 Task: Find connections with filter location Carindale with filter topic #stayhomewith filter profile language English with filter current company Trina Solar with filter school Anand Institute Of Higher Technology with filter industry Funds and Trusts with filter service category Bartending with filter keywords title Store Manager
Action: Mouse moved to (491, 61)
Screenshot: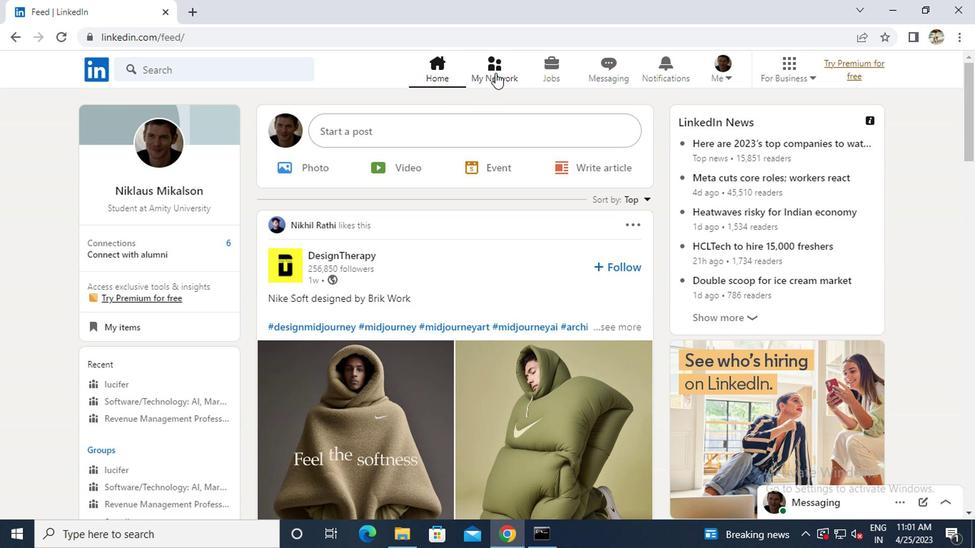 
Action: Mouse pressed left at (491, 61)
Screenshot: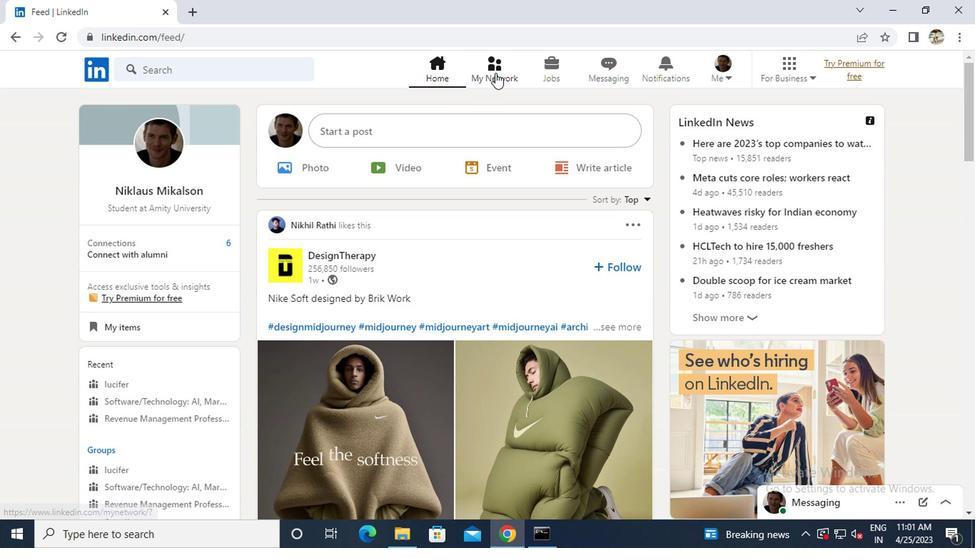 
Action: Mouse moved to (134, 143)
Screenshot: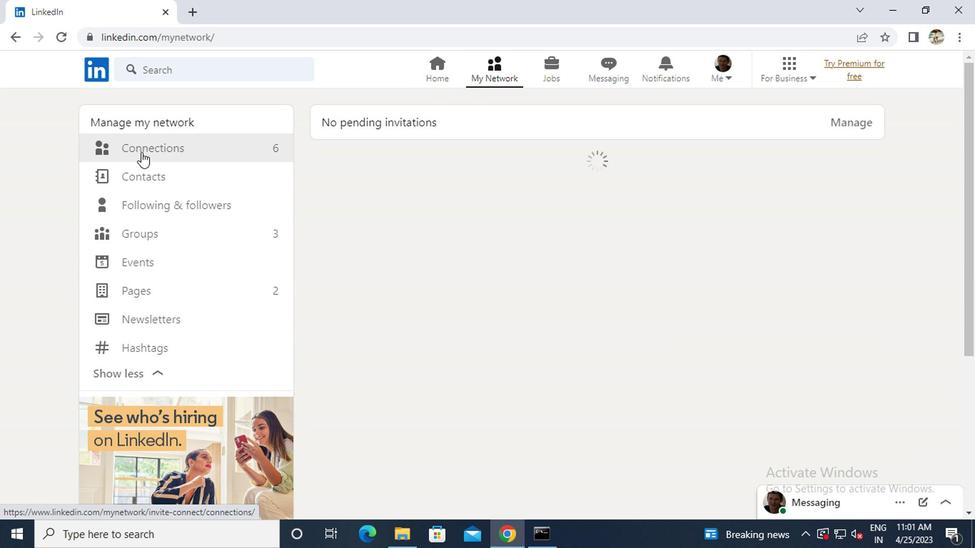 
Action: Mouse pressed left at (134, 143)
Screenshot: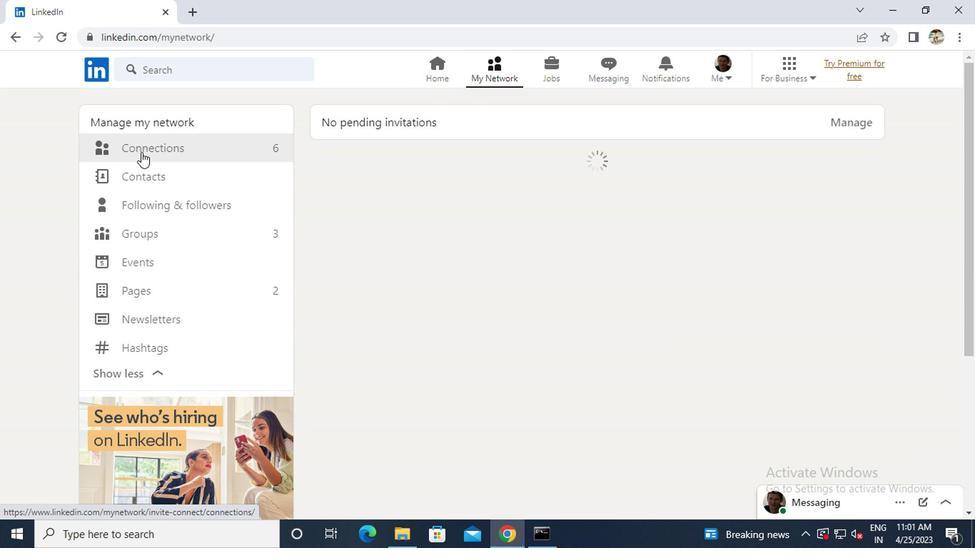 
Action: Mouse moved to (570, 131)
Screenshot: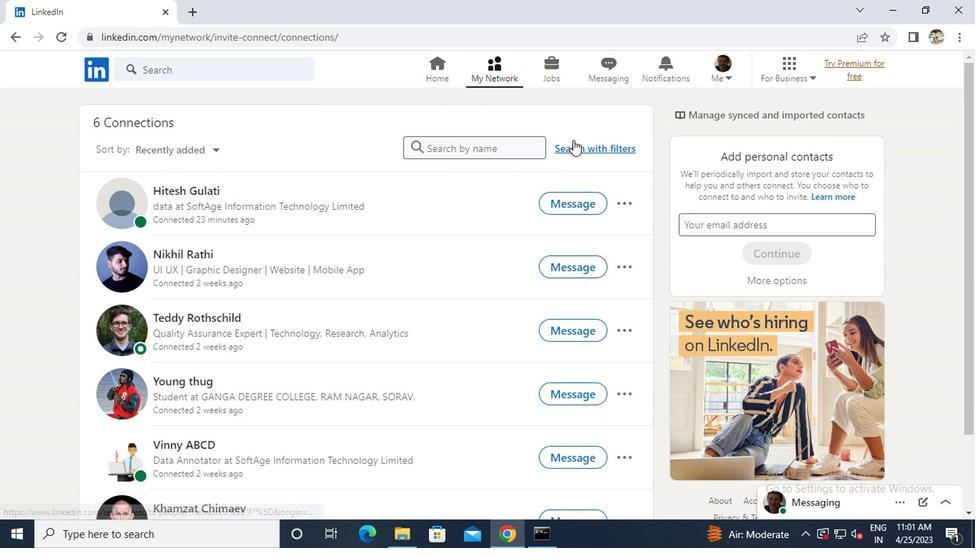 
Action: Mouse pressed left at (570, 131)
Screenshot: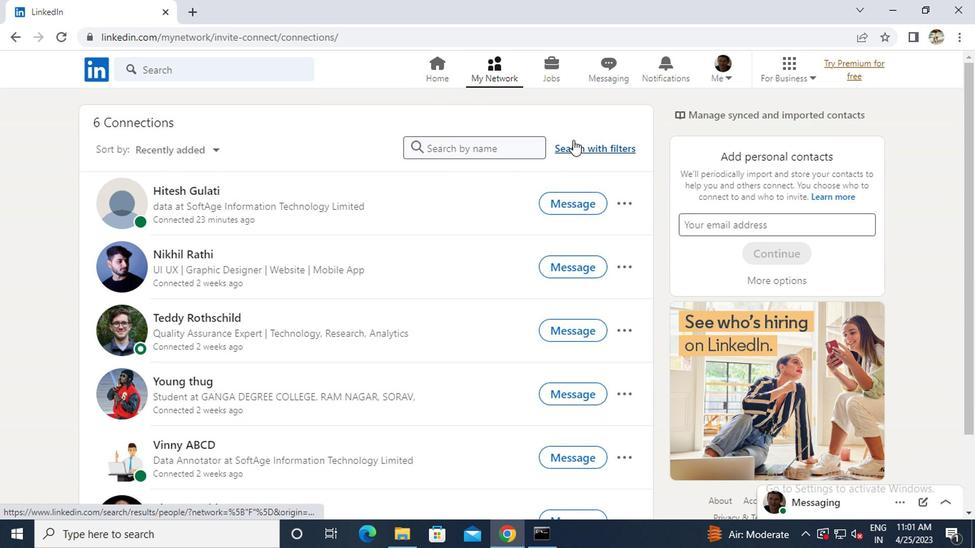 
Action: Mouse moved to (483, 99)
Screenshot: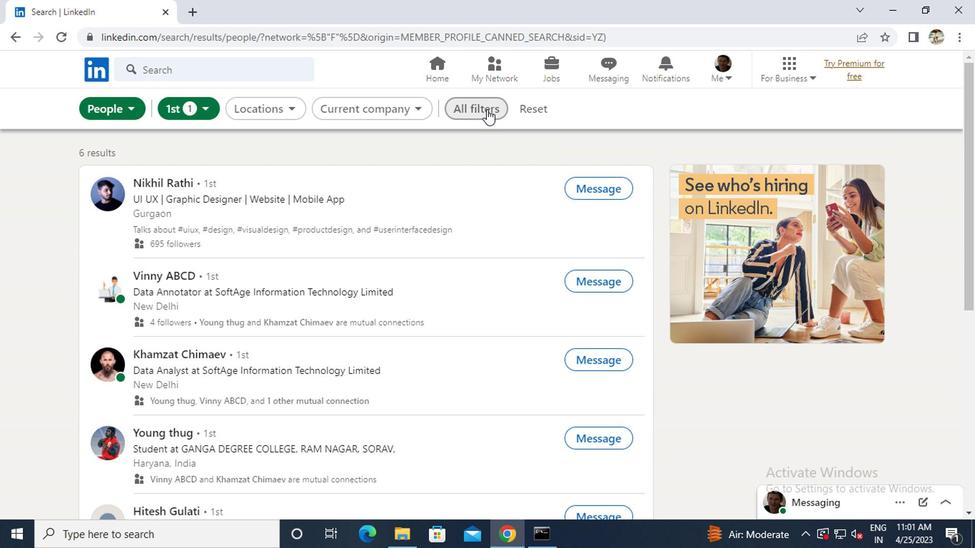 
Action: Mouse pressed left at (483, 99)
Screenshot: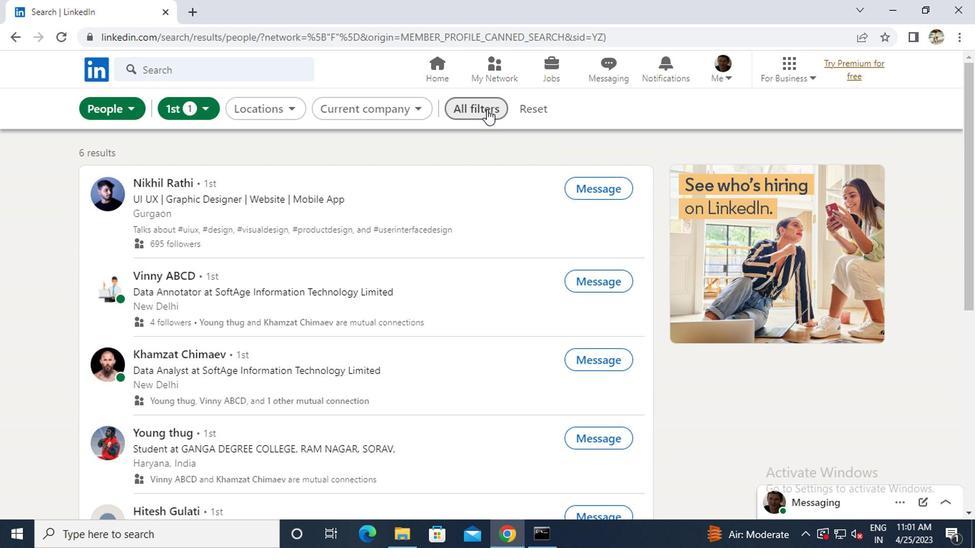 
Action: Mouse moved to (665, 294)
Screenshot: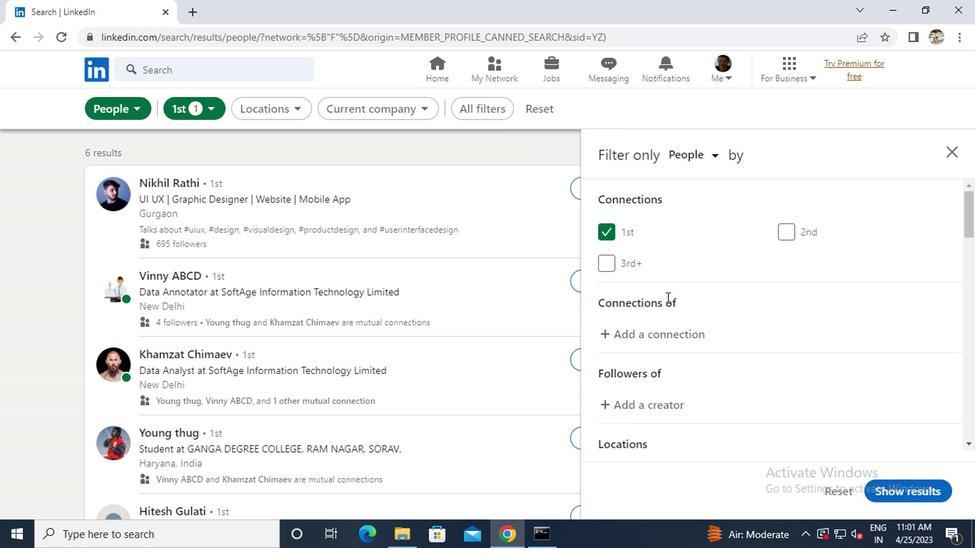 
Action: Mouse scrolled (665, 294) with delta (0, 0)
Screenshot: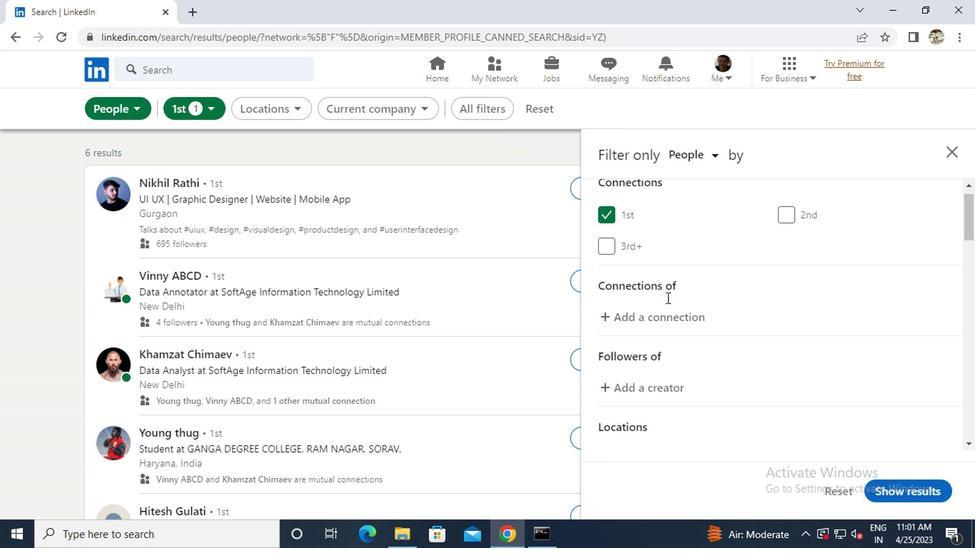 
Action: Mouse scrolled (665, 294) with delta (0, 0)
Screenshot: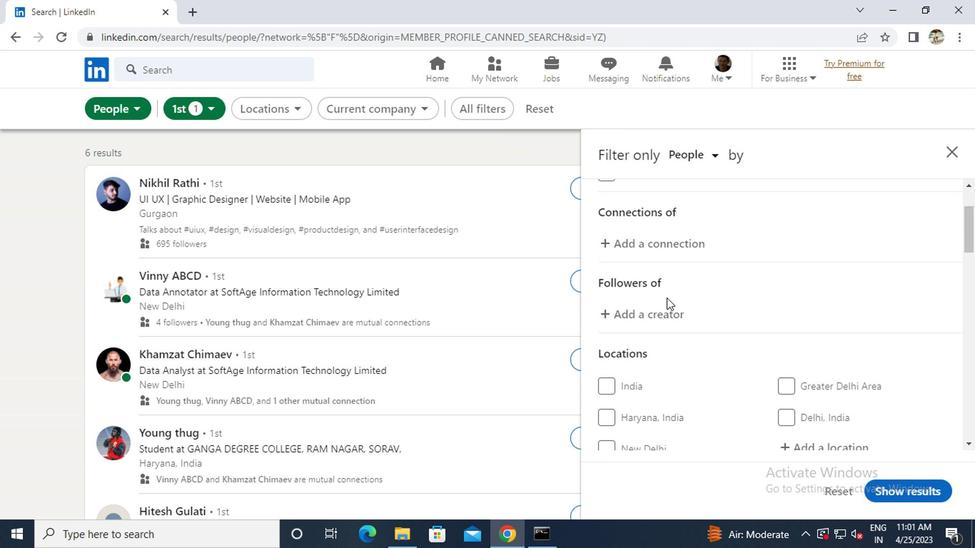 
Action: Mouse moved to (800, 395)
Screenshot: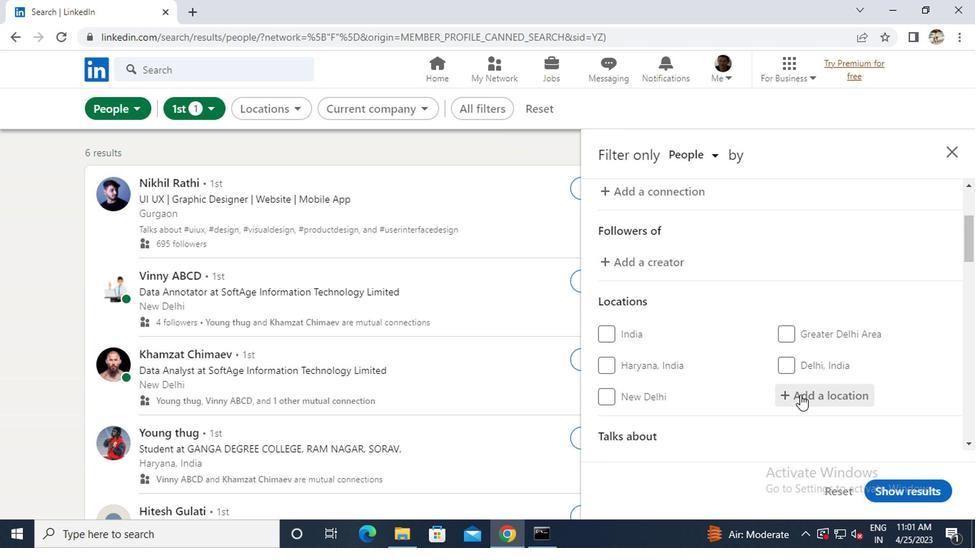
Action: Mouse pressed left at (800, 395)
Screenshot: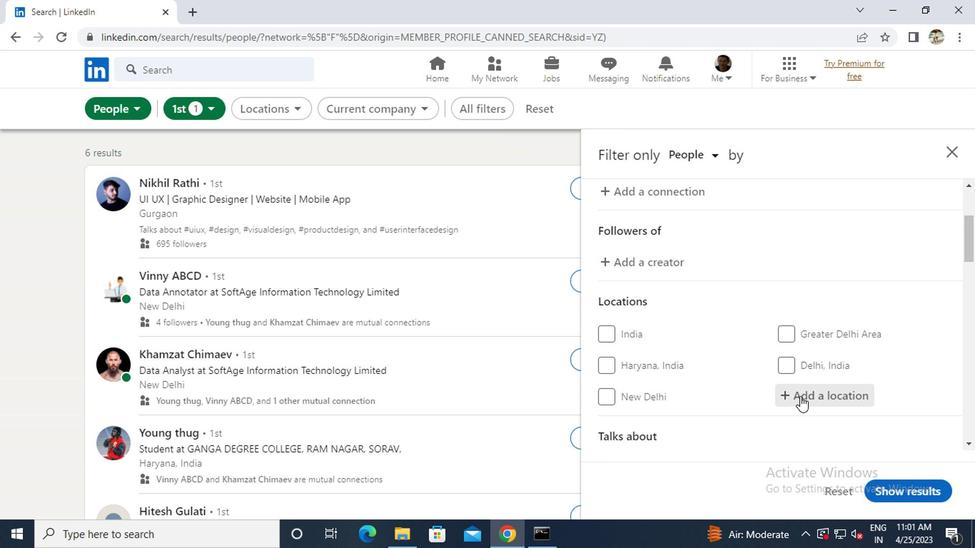 
Action: Mouse moved to (800, 396)
Screenshot: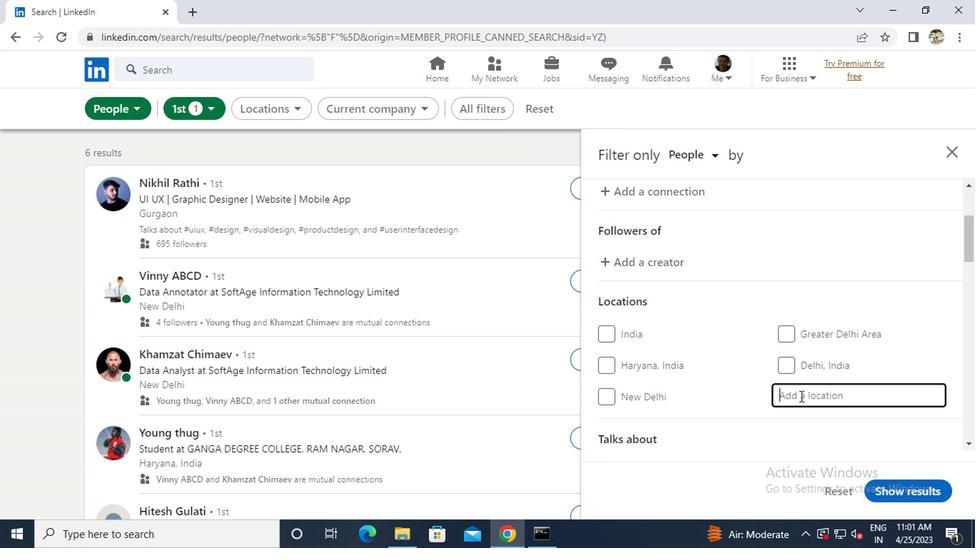 
Action: Key pressed <Key.caps_lock>c<Key.caps_lock>arinf<Key.backspace>dale<Key.enter>
Screenshot: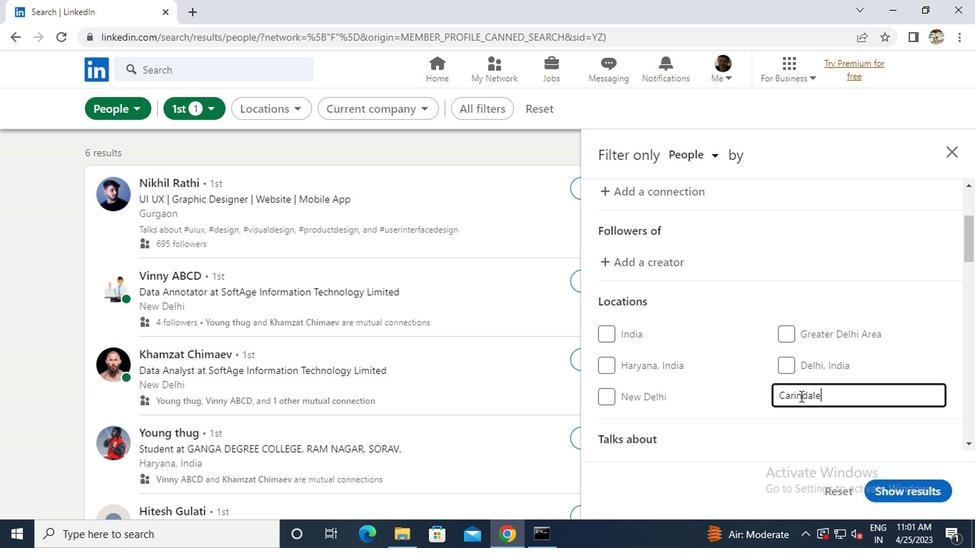 
Action: Mouse moved to (727, 409)
Screenshot: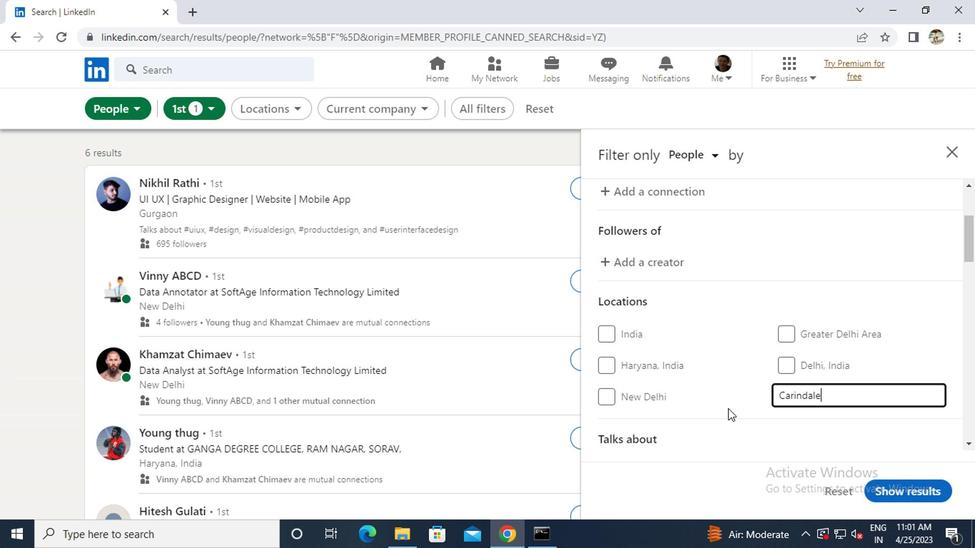
Action: Mouse pressed left at (727, 409)
Screenshot: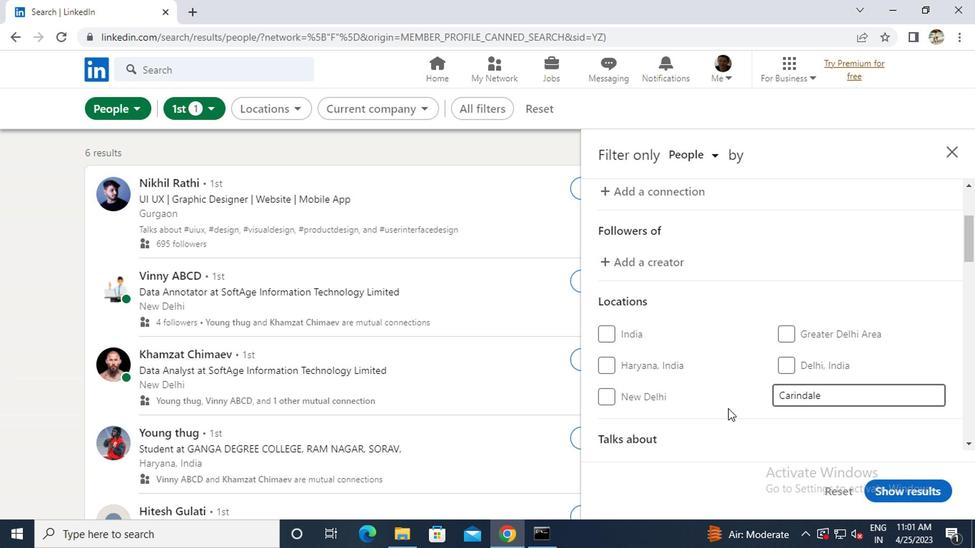 
Action: Mouse scrolled (727, 408) with delta (0, -1)
Screenshot: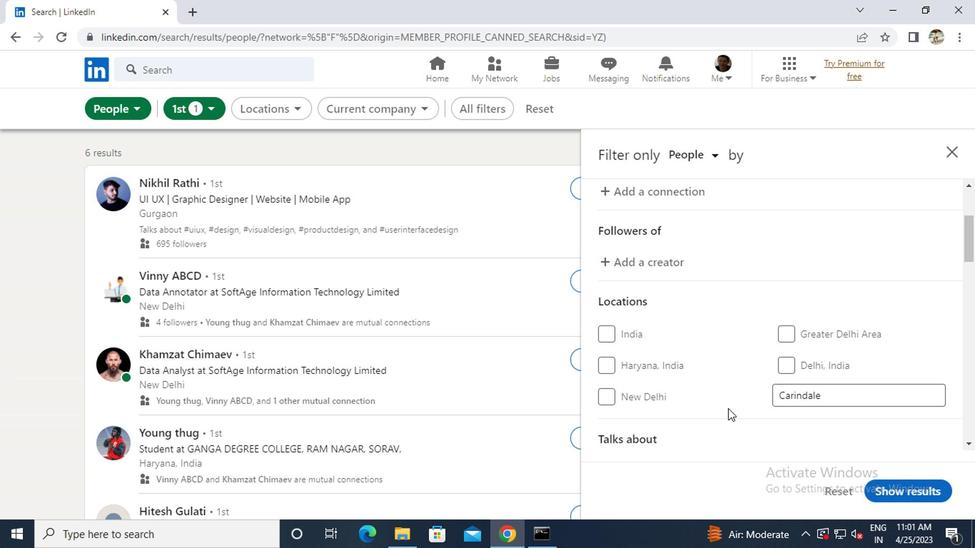 
Action: Mouse moved to (726, 410)
Screenshot: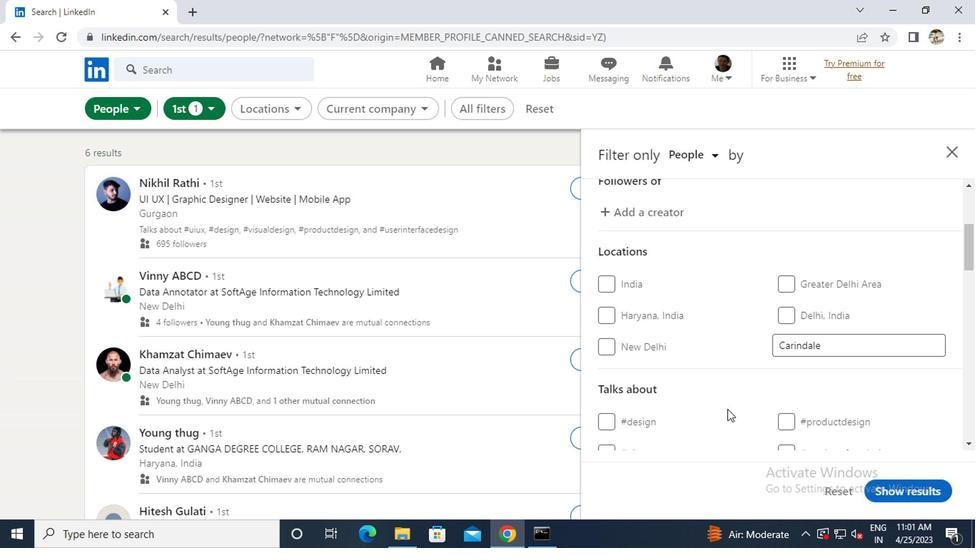 
Action: Mouse scrolled (726, 409) with delta (0, 0)
Screenshot: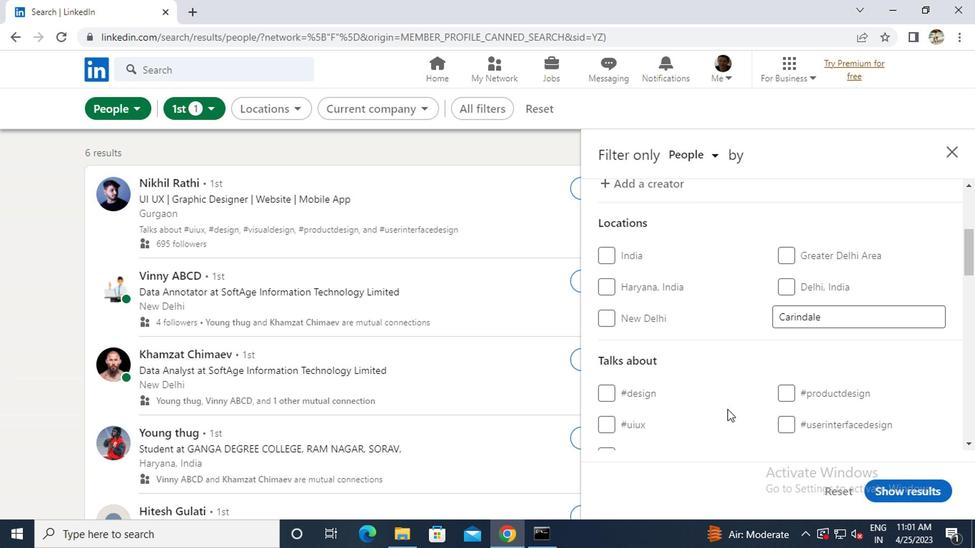 
Action: Mouse moved to (811, 394)
Screenshot: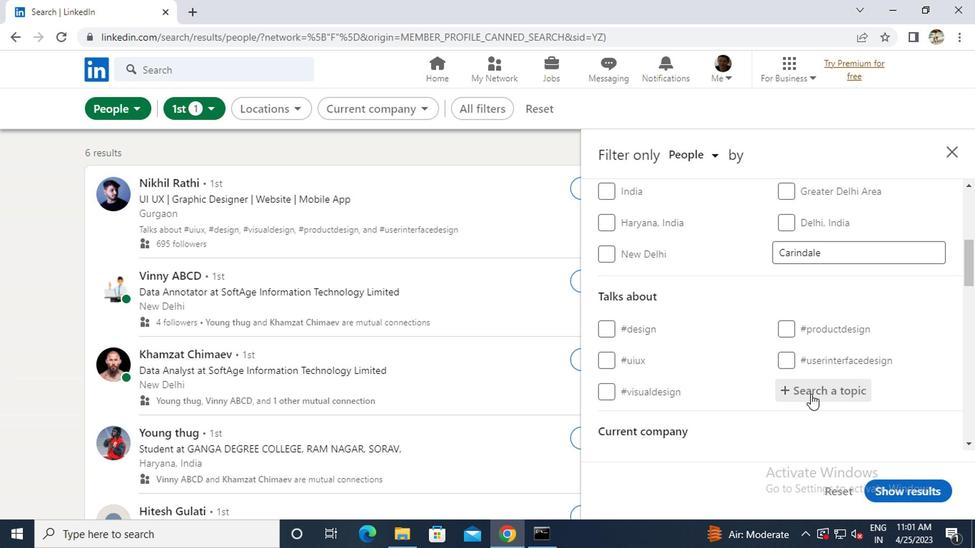 
Action: Mouse pressed left at (811, 394)
Screenshot: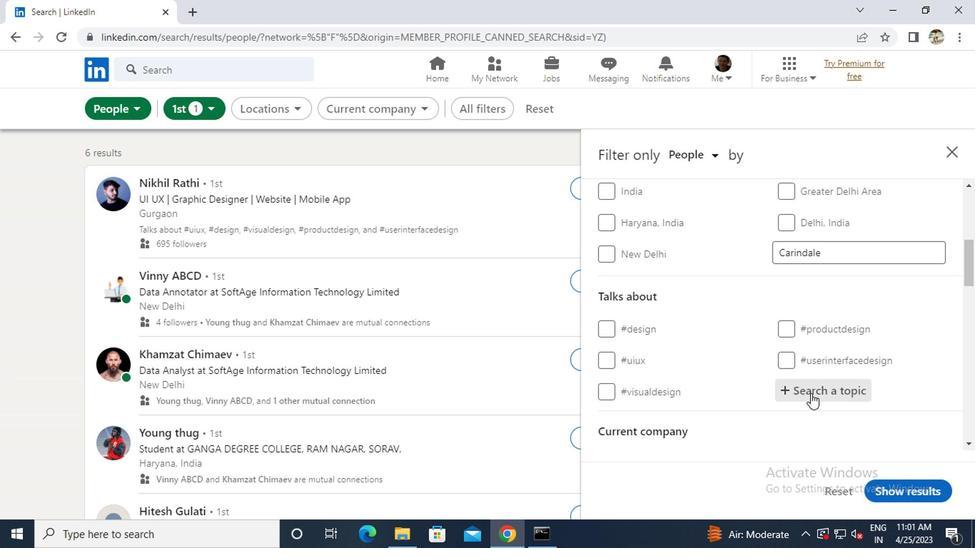 
Action: Mouse moved to (791, 391)
Screenshot: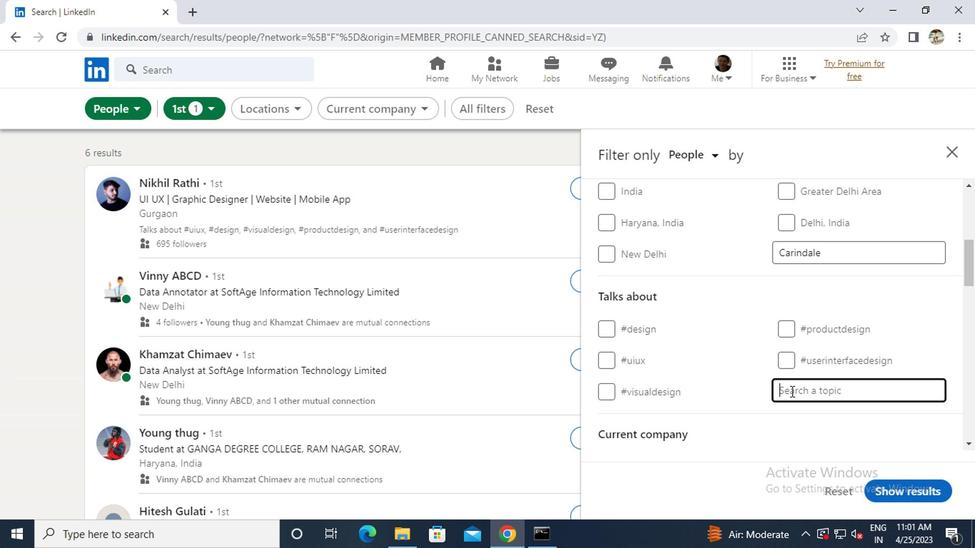 
Action: Key pressed <Key.shift>#STAYHOME<Key.enter>
Screenshot: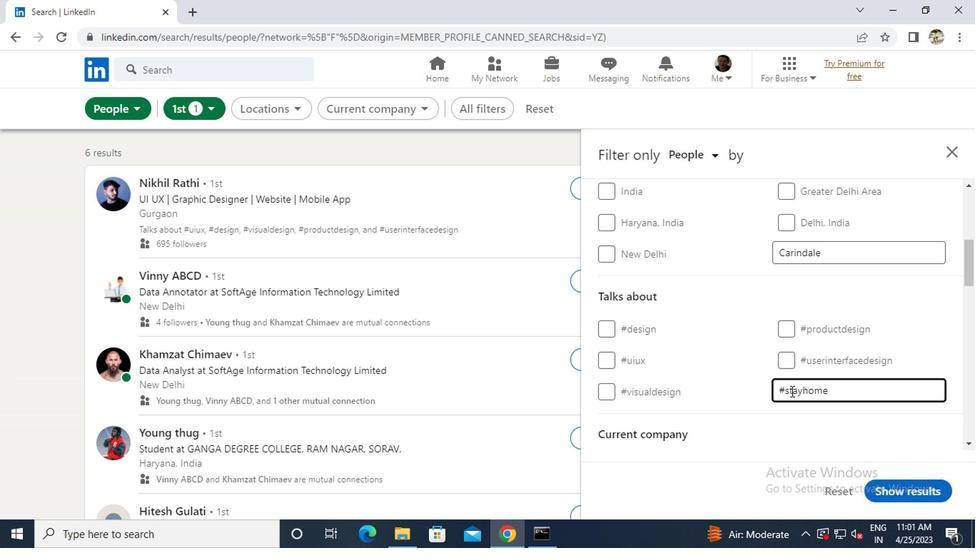 
Action: Mouse scrolled (791, 390) with delta (0, -1)
Screenshot: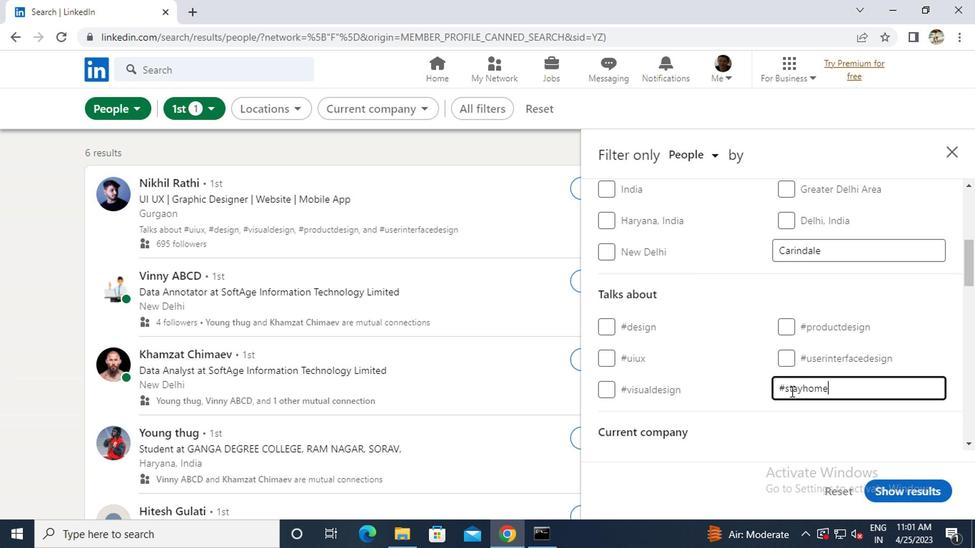 
Action: Mouse moved to (786, 355)
Screenshot: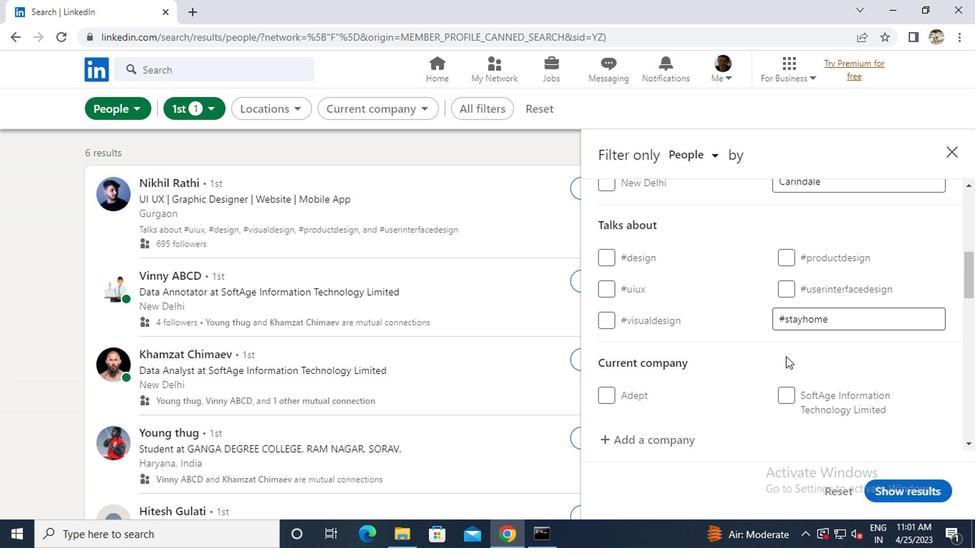 
Action: Mouse pressed left at (786, 355)
Screenshot: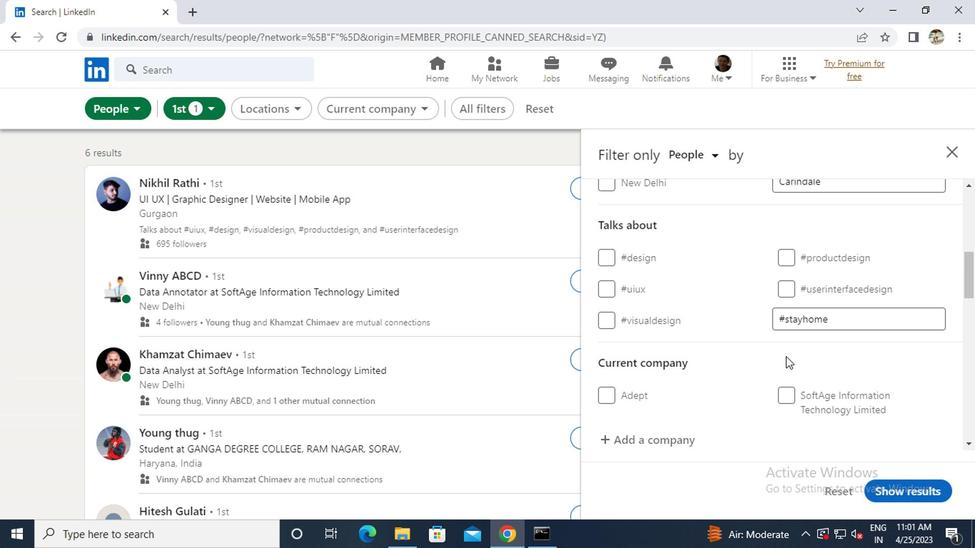 
Action: Mouse scrolled (786, 354) with delta (0, 0)
Screenshot: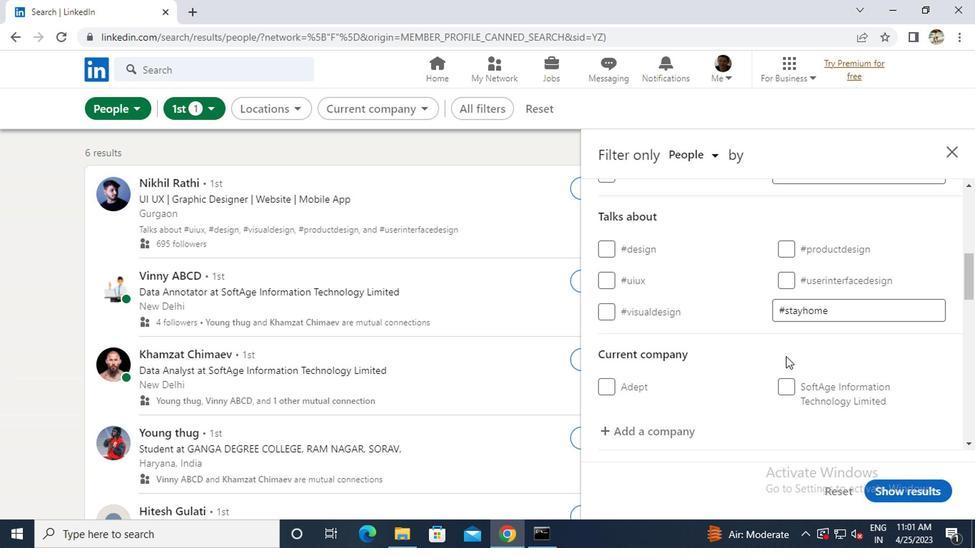 
Action: Mouse scrolled (786, 354) with delta (0, 0)
Screenshot: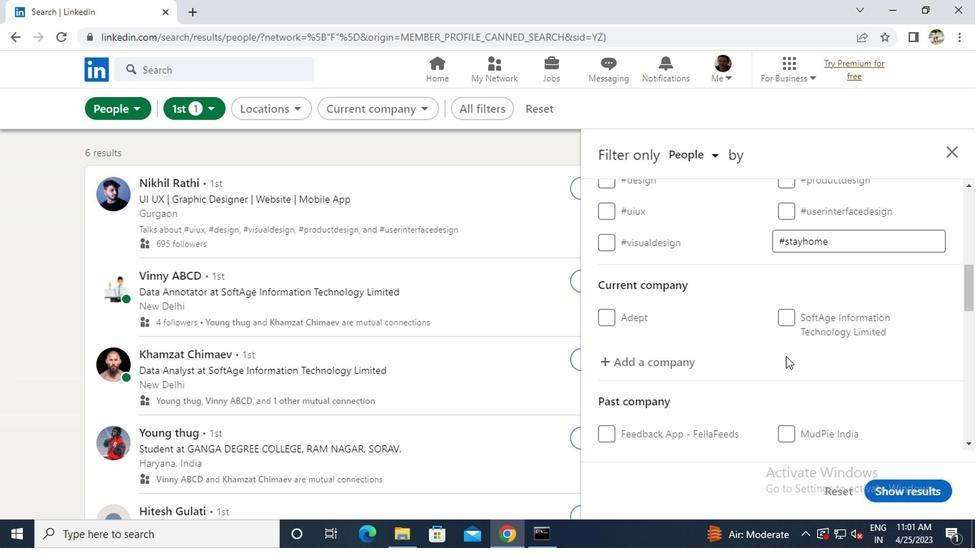 
Action: Mouse scrolled (786, 354) with delta (0, 0)
Screenshot: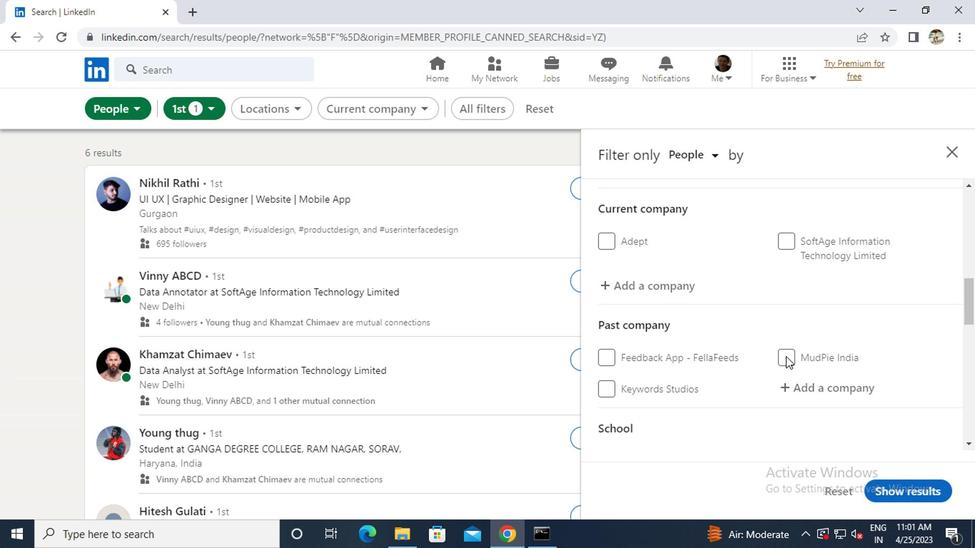 
Action: Mouse scrolled (786, 354) with delta (0, 0)
Screenshot: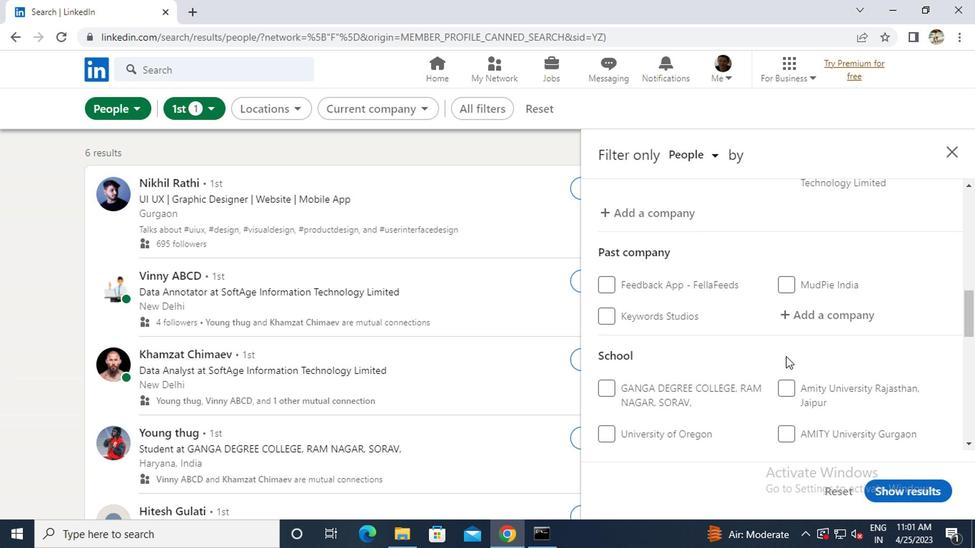 
Action: Mouse scrolled (786, 354) with delta (0, 0)
Screenshot: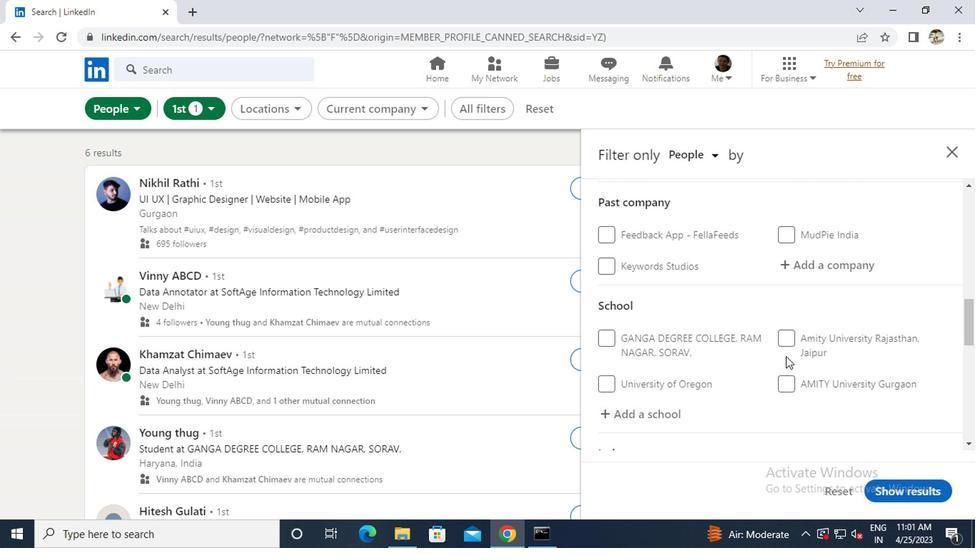 
Action: Mouse scrolled (786, 354) with delta (0, 0)
Screenshot: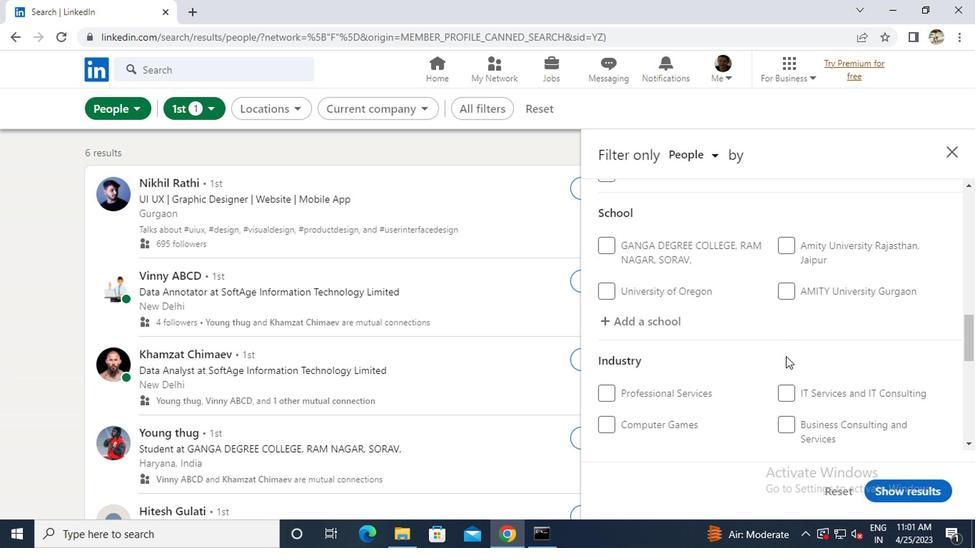 
Action: Mouse scrolled (786, 354) with delta (0, 0)
Screenshot: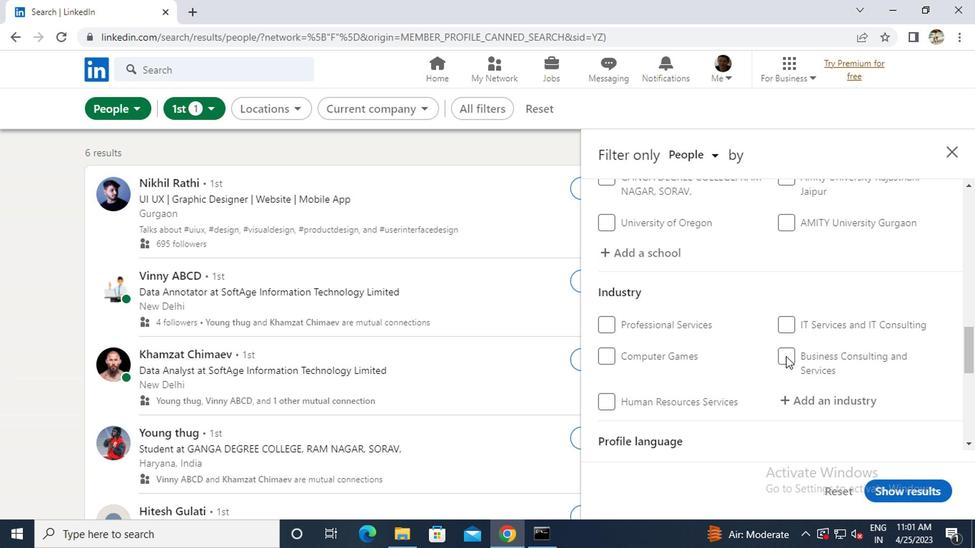 
Action: Mouse scrolled (786, 354) with delta (0, 0)
Screenshot: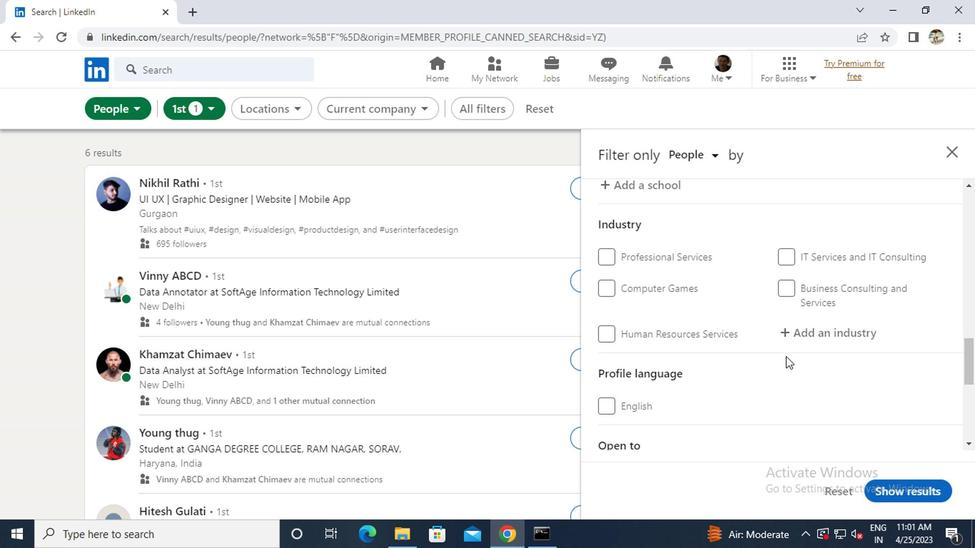 
Action: Mouse moved to (612, 342)
Screenshot: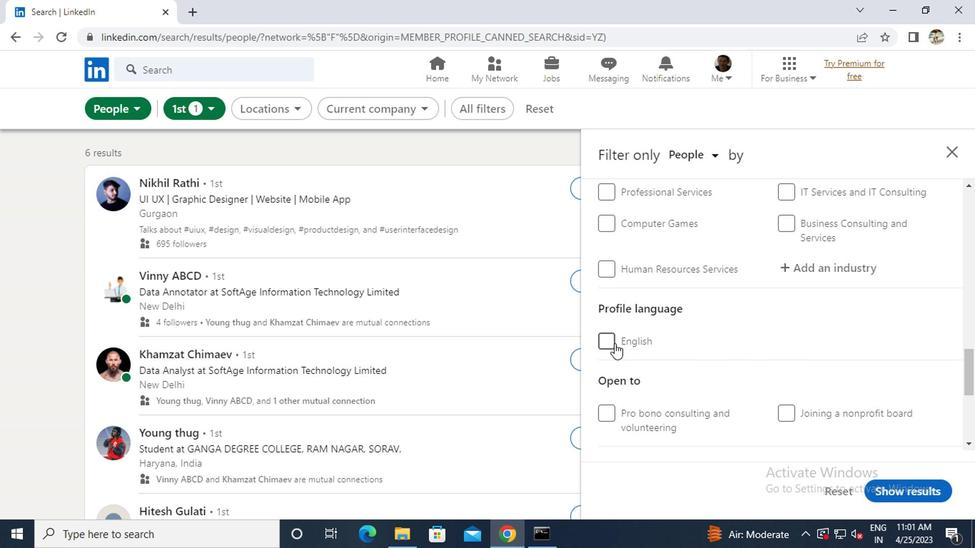 
Action: Mouse pressed left at (612, 342)
Screenshot: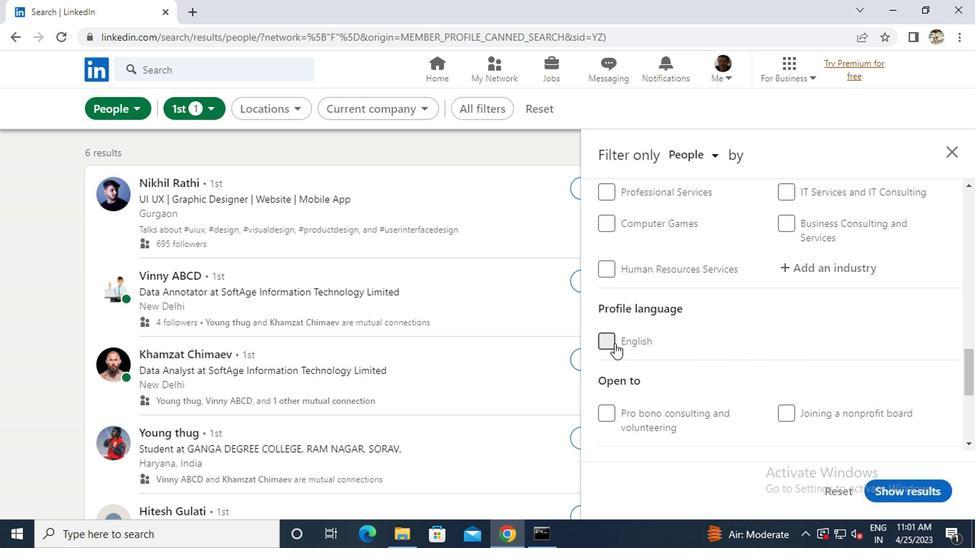
Action: Mouse scrolled (612, 343) with delta (0, 1)
Screenshot: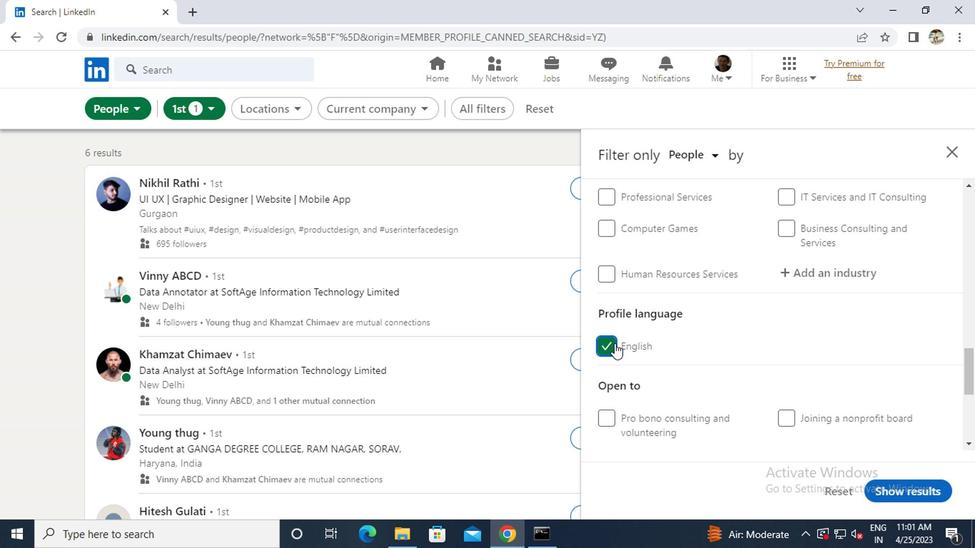 
Action: Mouse scrolled (612, 343) with delta (0, 1)
Screenshot: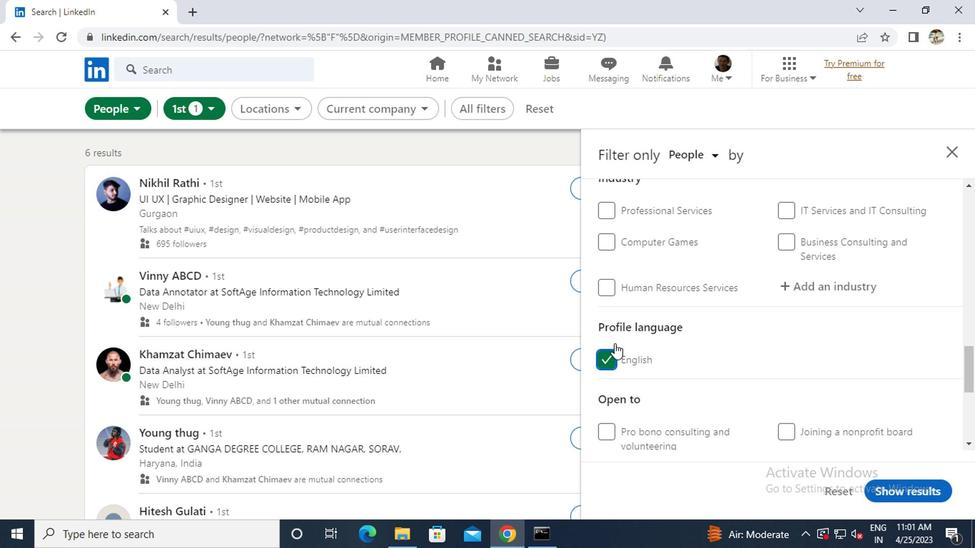 
Action: Mouse scrolled (612, 343) with delta (0, 1)
Screenshot: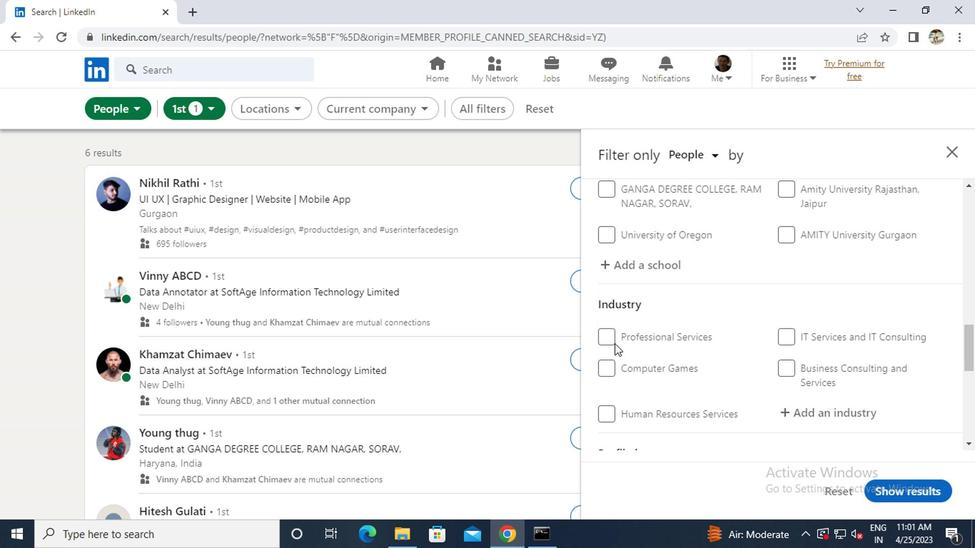 
Action: Mouse scrolled (612, 343) with delta (0, 1)
Screenshot: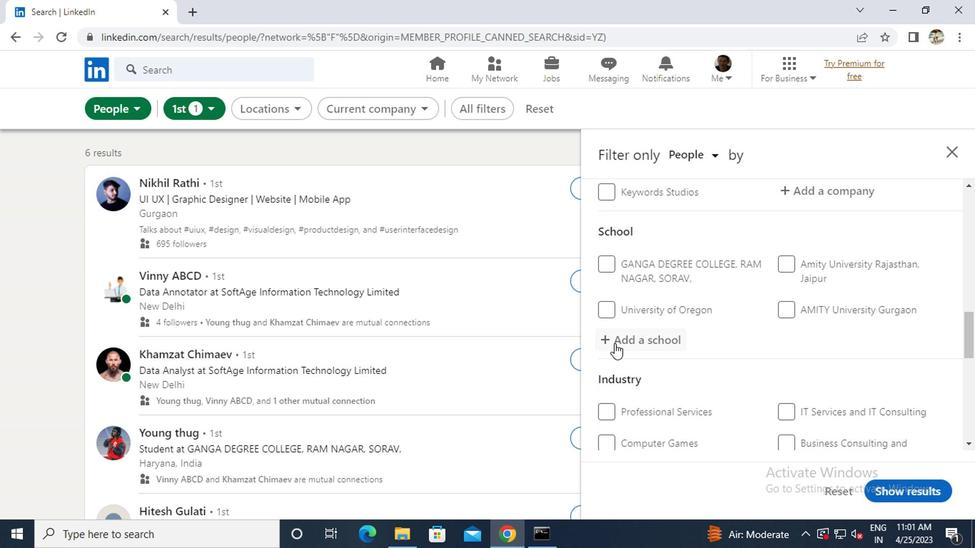 
Action: Mouse scrolled (612, 343) with delta (0, 1)
Screenshot: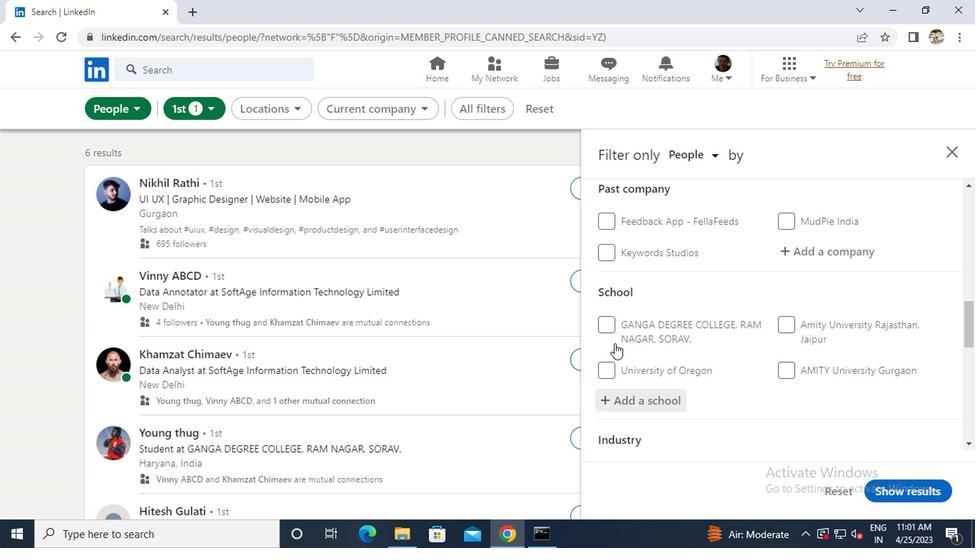 
Action: Mouse moved to (730, 330)
Screenshot: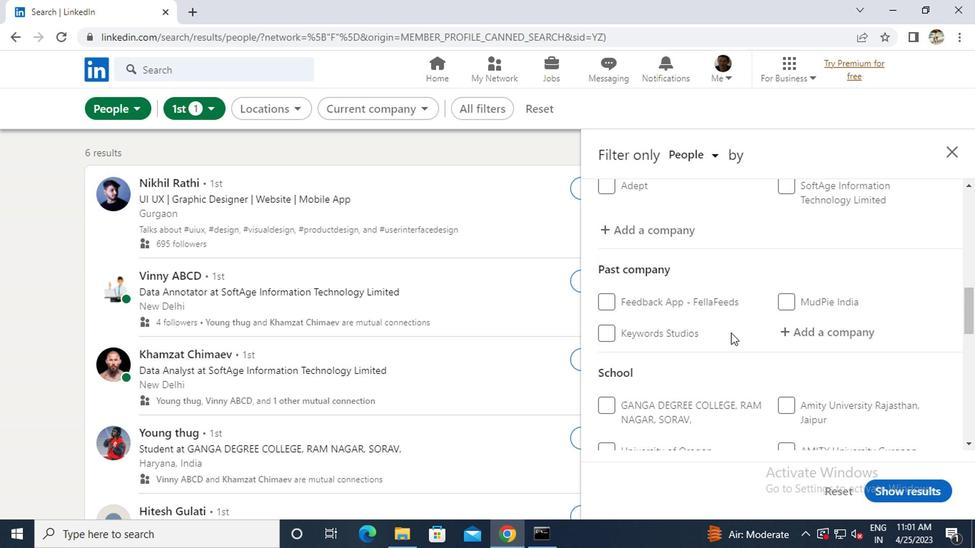 
Action: Mouse scrolled (730, 331) with delta (0, 1)
Screenshot: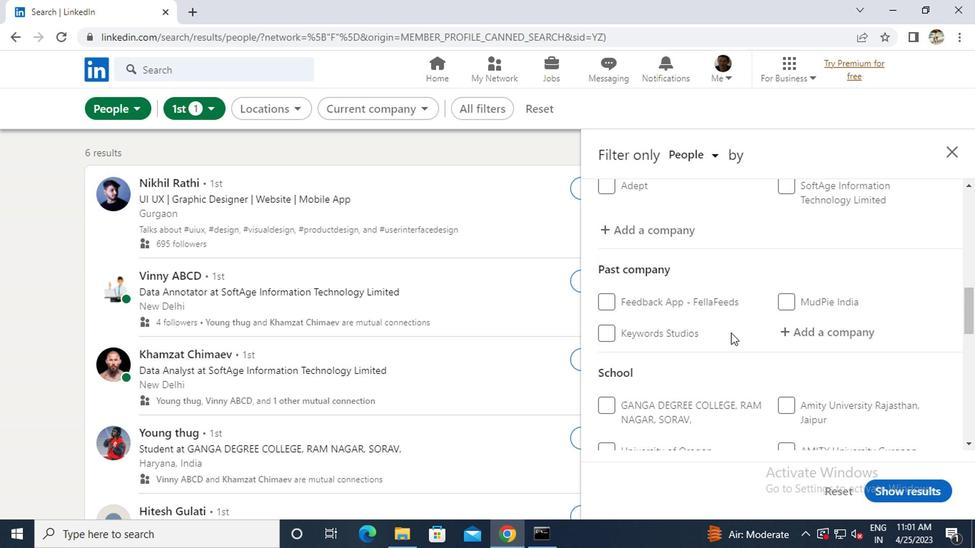 
Action: Mouse moved to (659, 298)
Screenshot: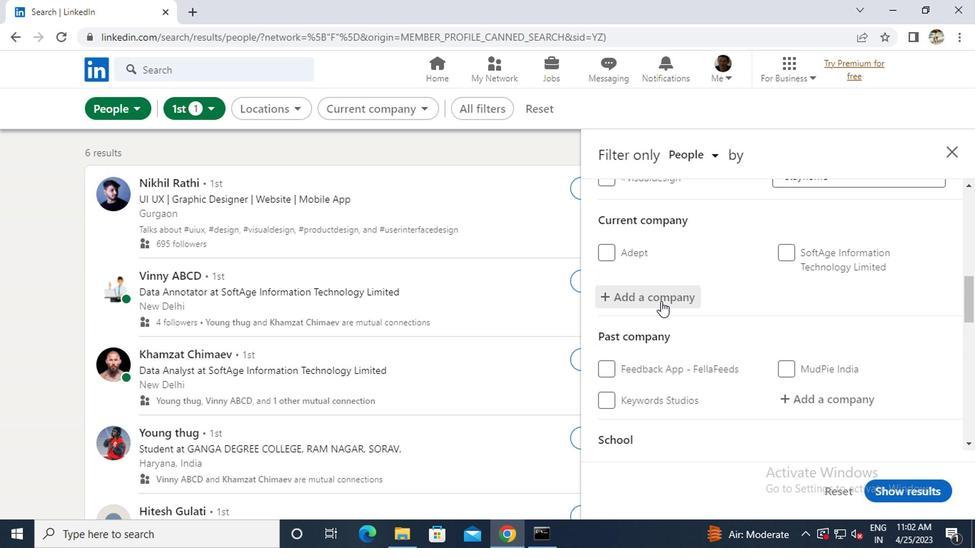 
Action: Mouse pressed left at (659, 298)
Screenshot: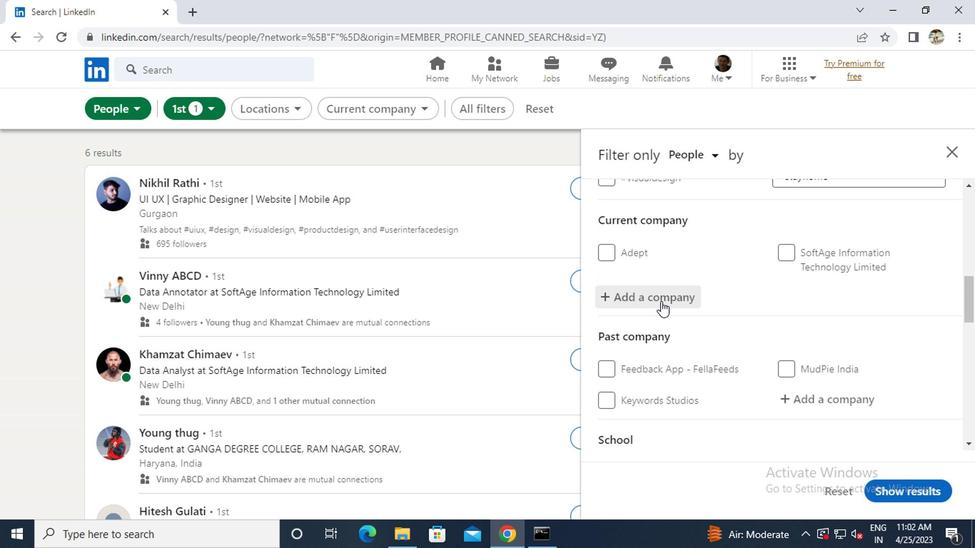 
Action: Key pressed <Key.caps_lock>T<Key.caps_lock>RINA<Key.space>
Screenshot: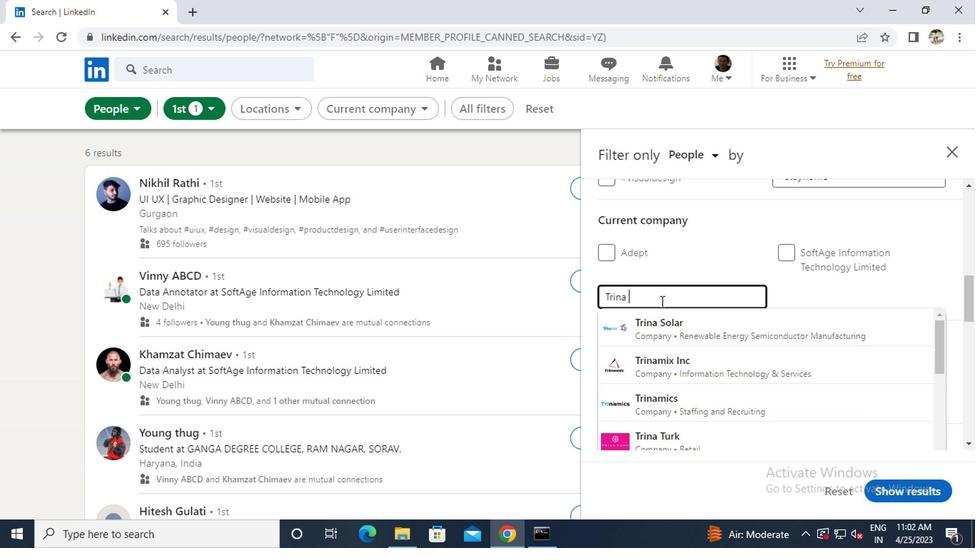 
Action: Mouse moved to (659, 326)
Screenshot: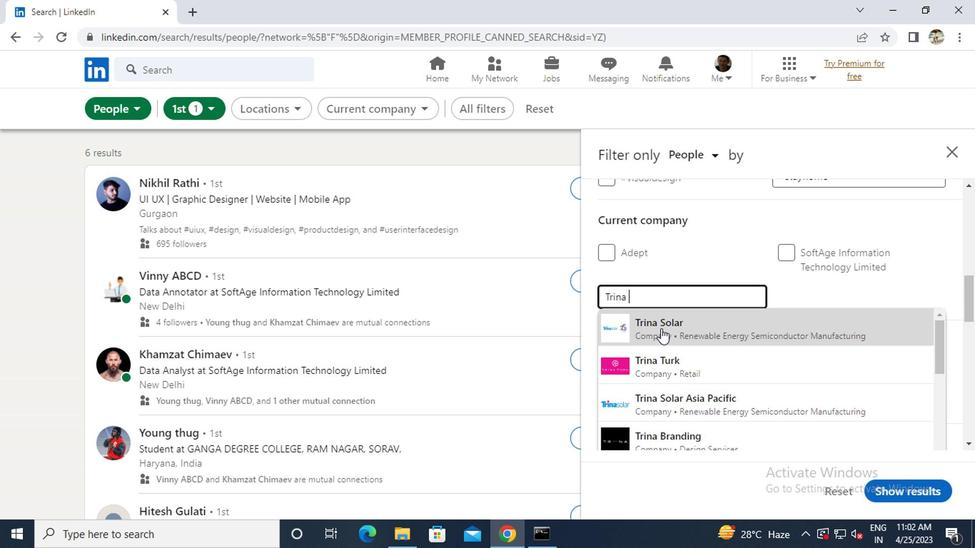 
Action: Mouse pressed left at (659, 326)
Screenshot: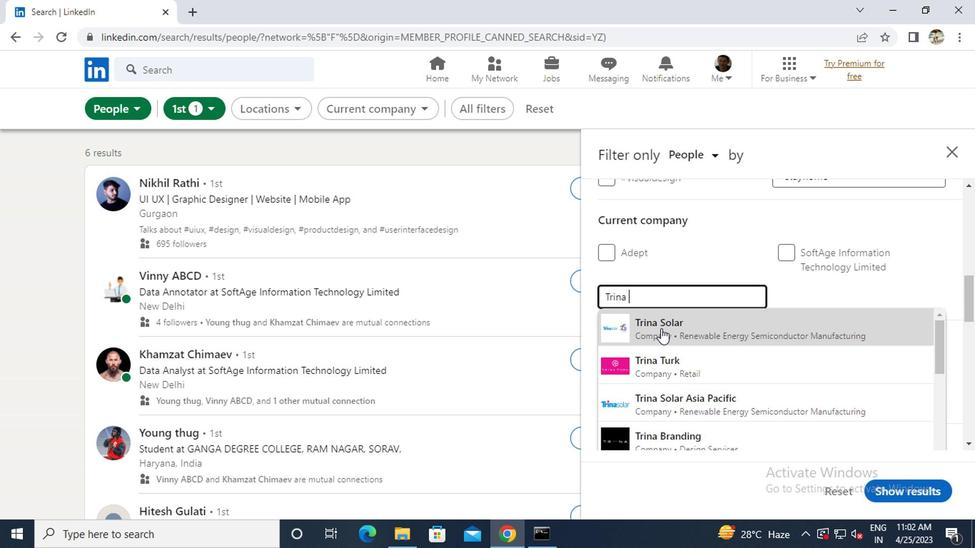 
Action: Mouse scrolled (659, 325) with delta (0, -1)
Screenshot: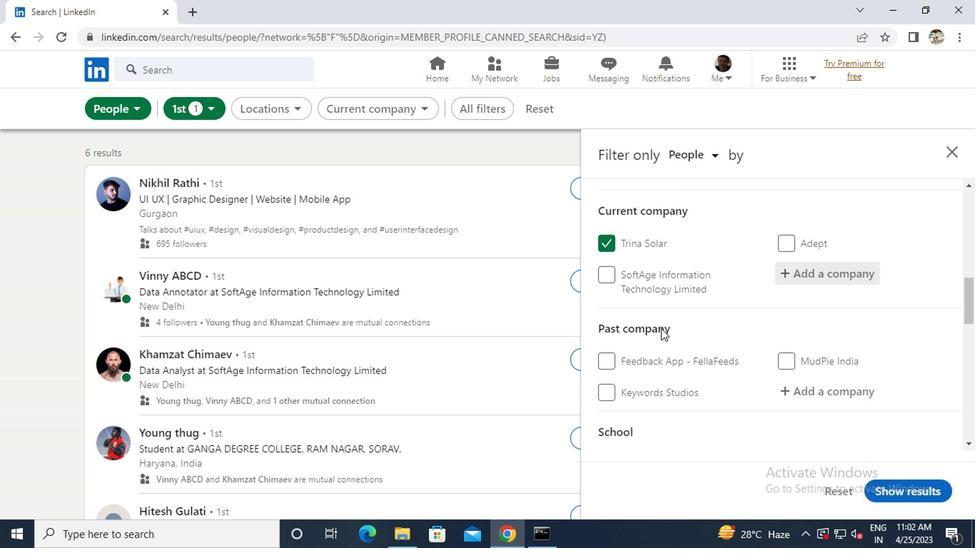 
Action: Mouse scrolled (659, 325) with delta (0, -1)
Screenshot: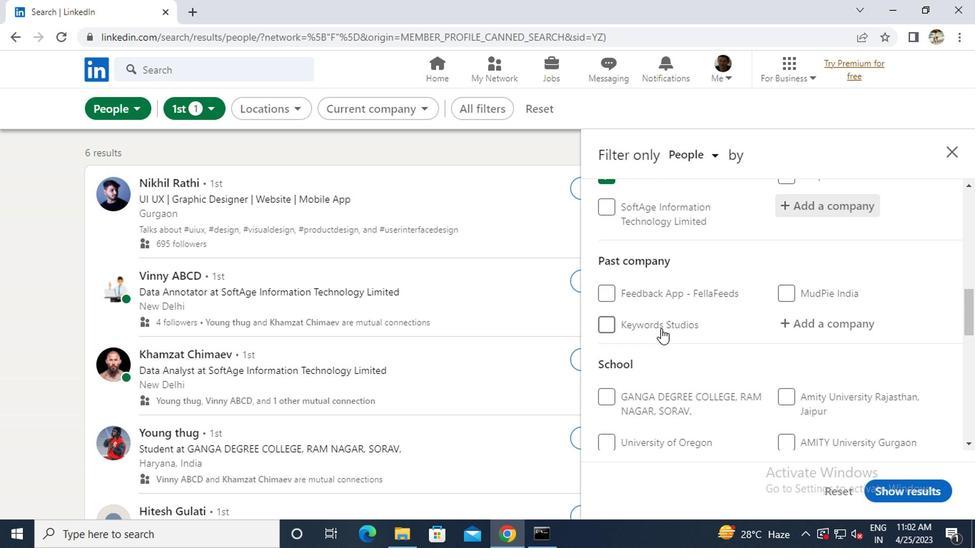 
Action: Mouse scrolled (659, 325) with delta (0, -1)
Screenshot: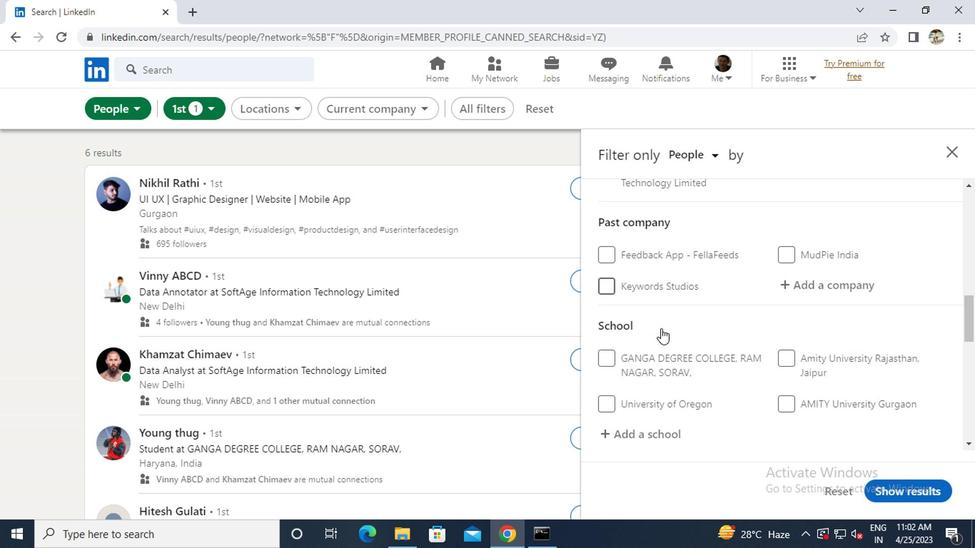 
Action: Mouse moved to (616, 338)
Screenshot: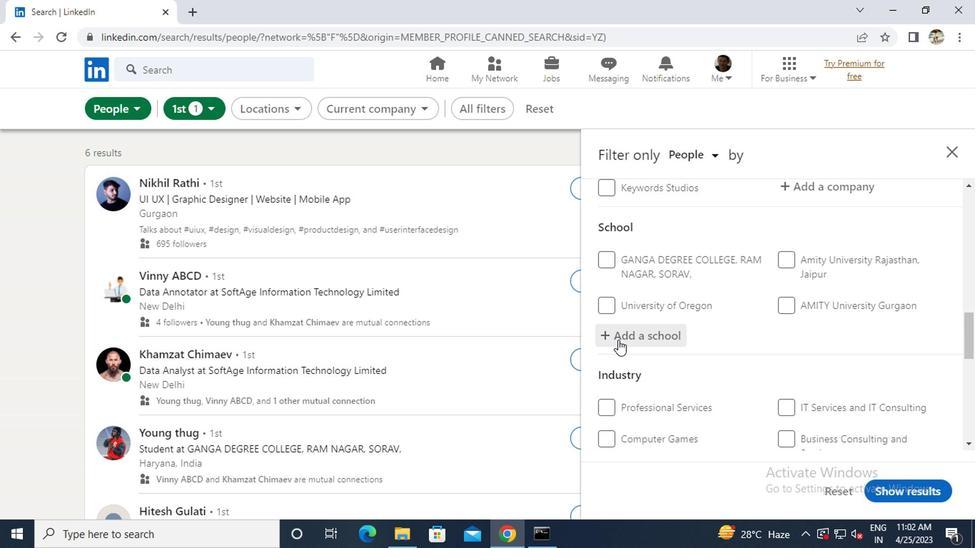
Action: Mouse pressed left at (616, 338)
Screenshot: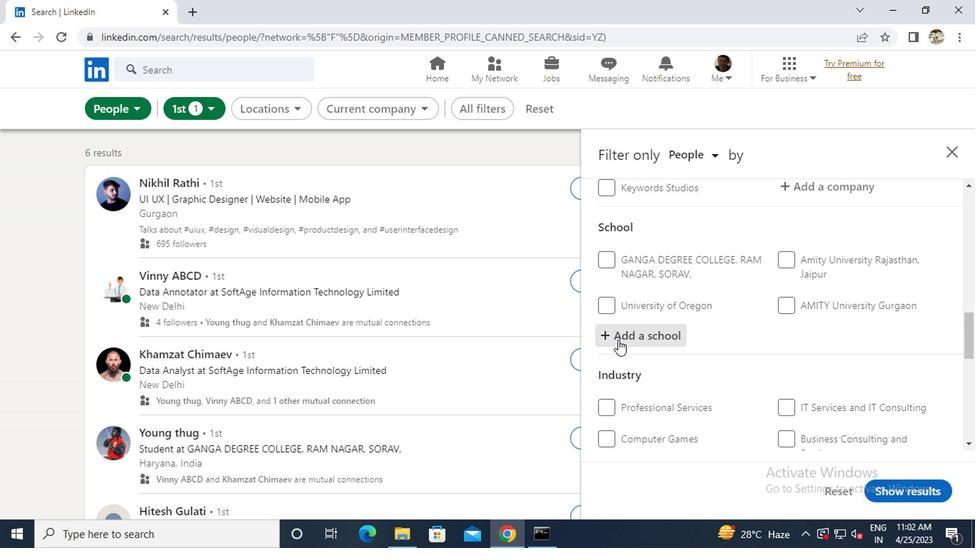 
Action: Key pressed <Key.caps_lock>A<Key.caps_lock>NANDA<Key.space><Key.caps_lock>I<Key.caps_lock>NSITUTE<Key.space>OF<Key.space><Key.caps_lock>H<Key.caps_lock>IGHER<Key.space><Key.caps_lock>T<Key.caps_lock>ECHNOLOGY<Key.space><Key.enter>
Screenshot: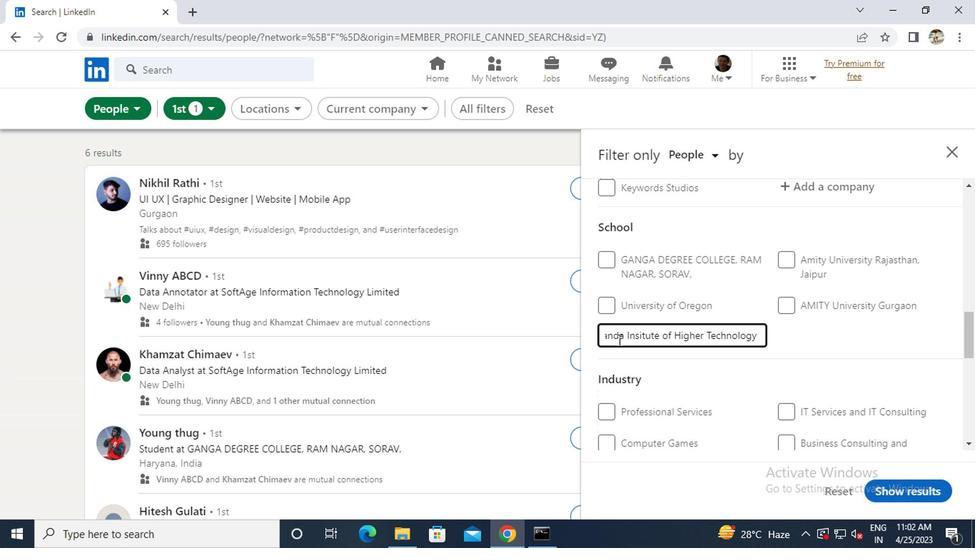 
Action: Mouse moved to (697, 325)
Screenshot: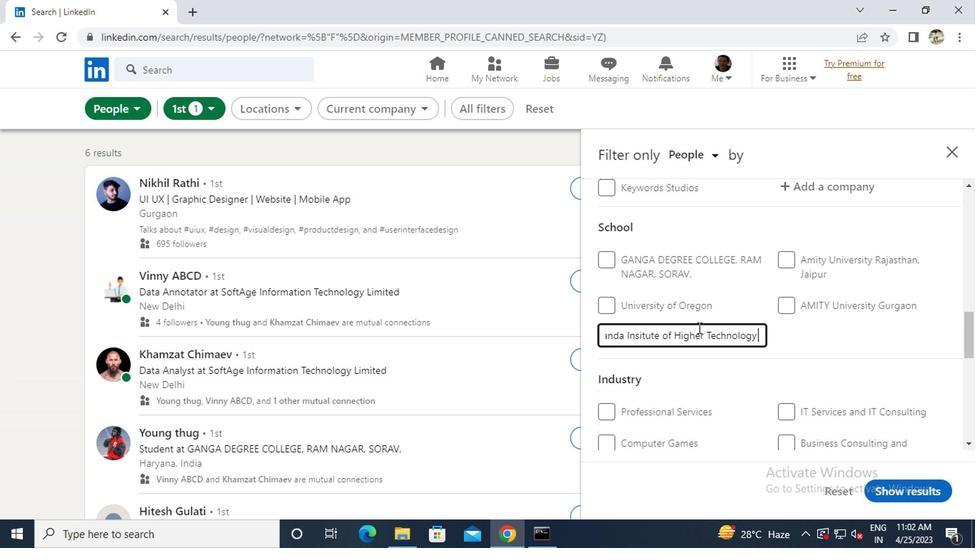 
Action: Mouse scrolled (697, 325) with delta (0, 0)
Screenshot: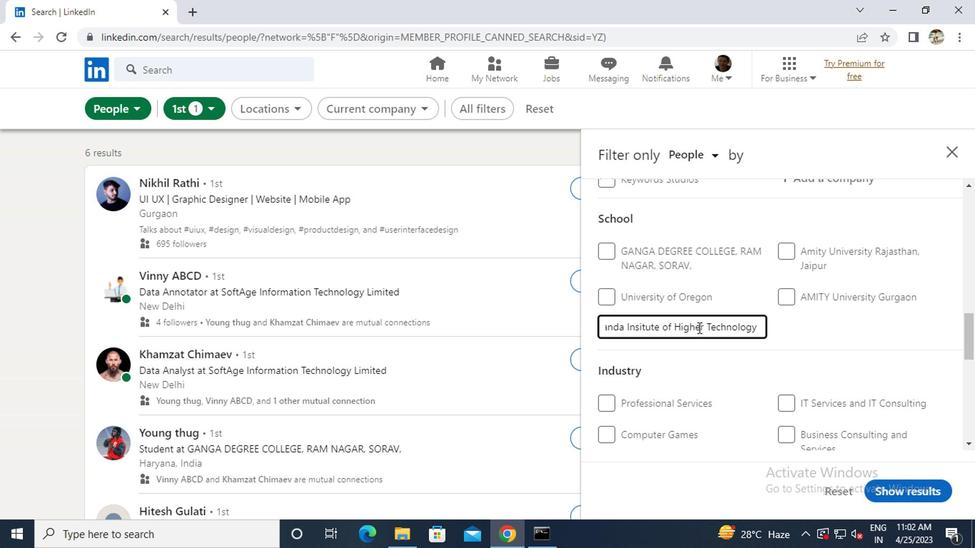 
Action: Mouse scrolled (697, 325) with delta (0, 0)
Screenshot: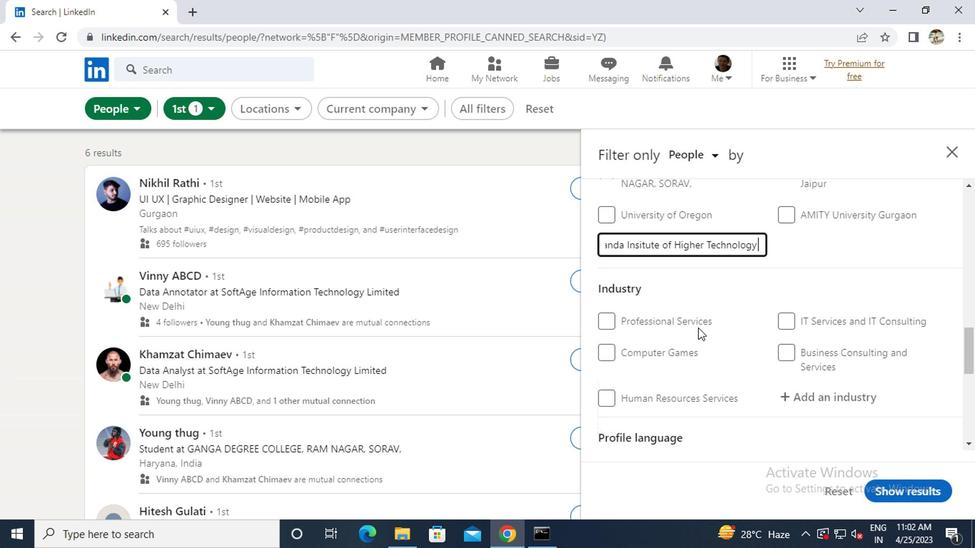 
Action: Mouse moved to (791, 345)
Screenshot: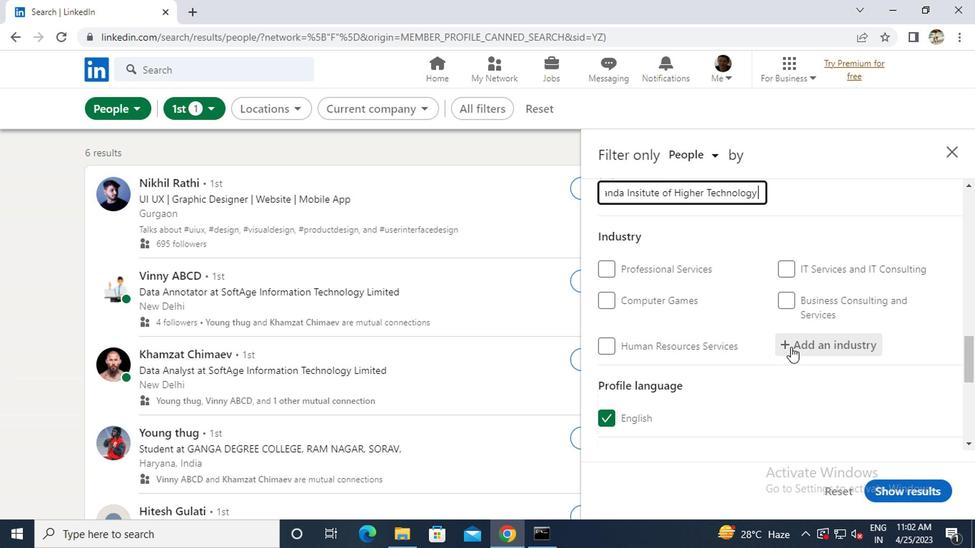 
Action: Mouse pressed left at (791, 345)
Screenshot: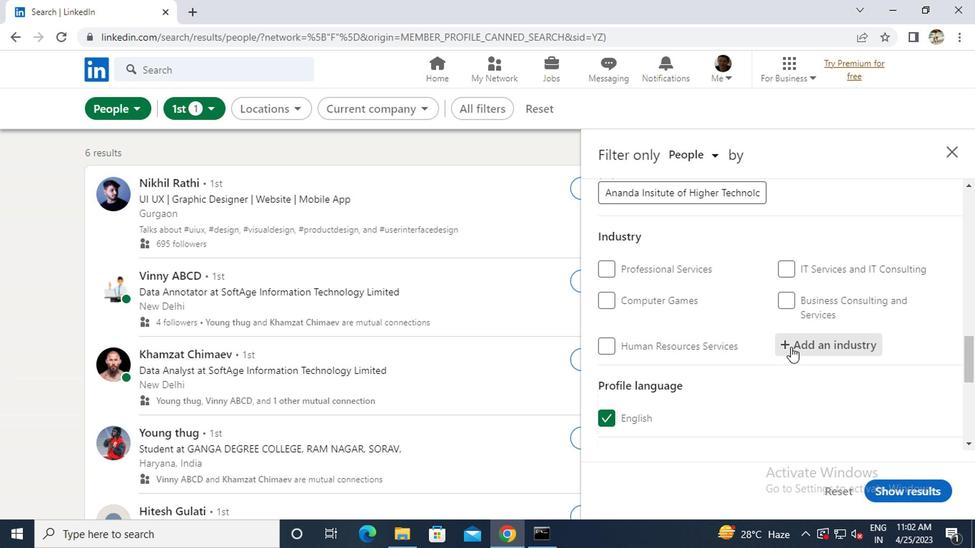 
Action: Key pressed <Key.caps_lock>F<Key.caps_lock>UNDS<Key.space>AND<Key.space>
Screenshot: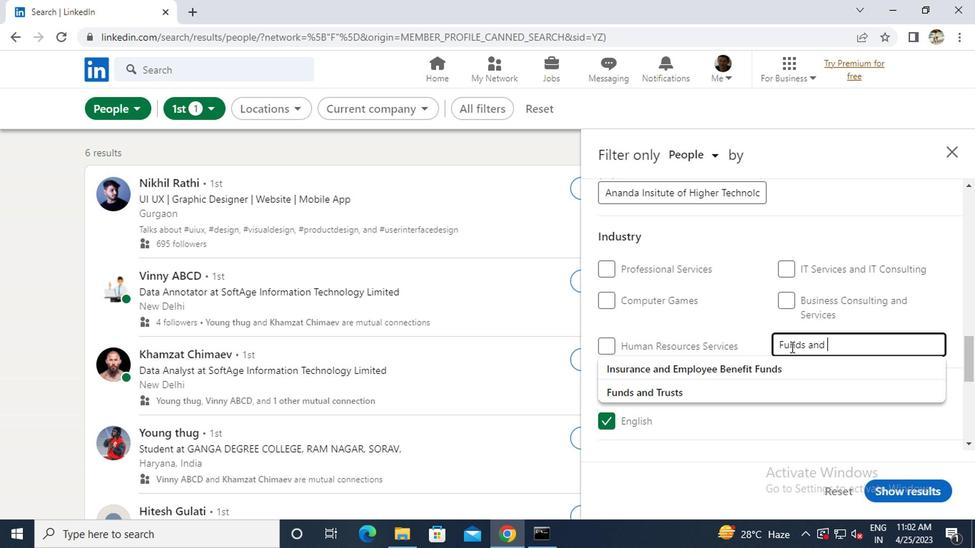 
Action: Mouse moved to (673, 400)
Screenshot: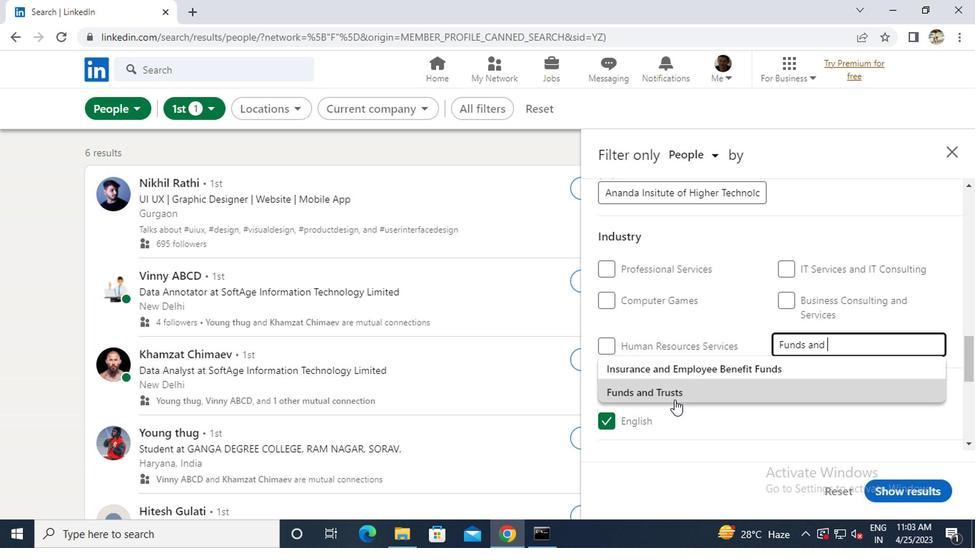 
Action: Mouse pressed left at (673, 400)
Screenshot: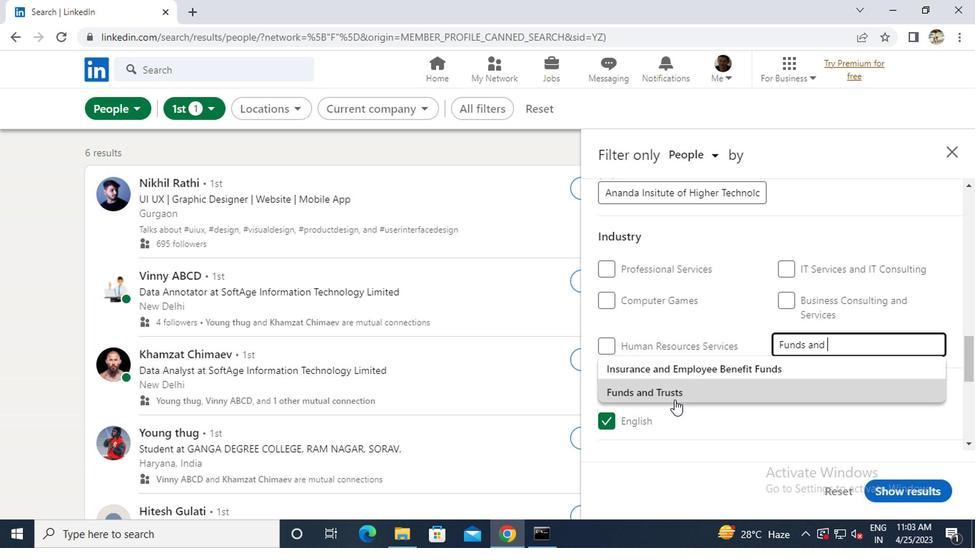 
Action: Mouse moved to (726, 382)
Screenshot: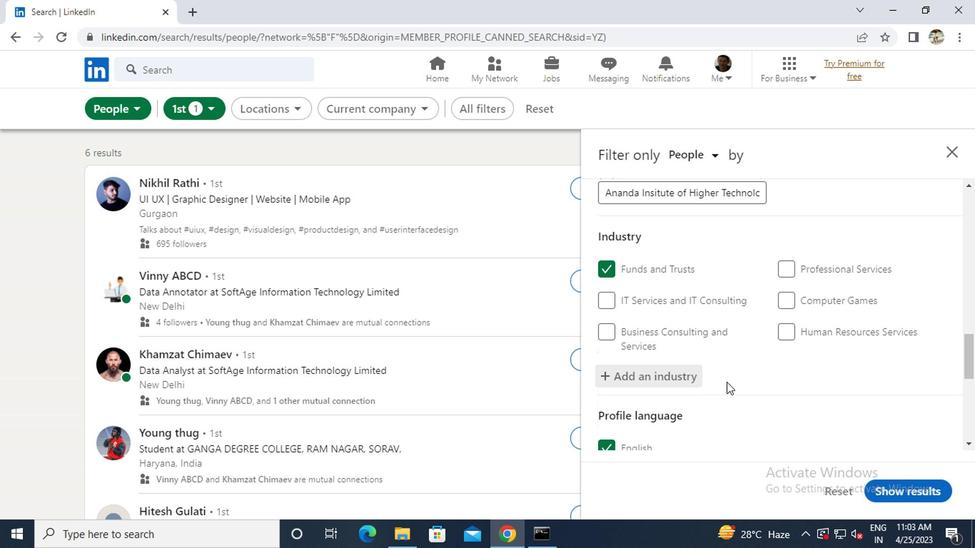 
Action: Mouse scrolled (726, 381) with delta (0, -1)
Screenshot: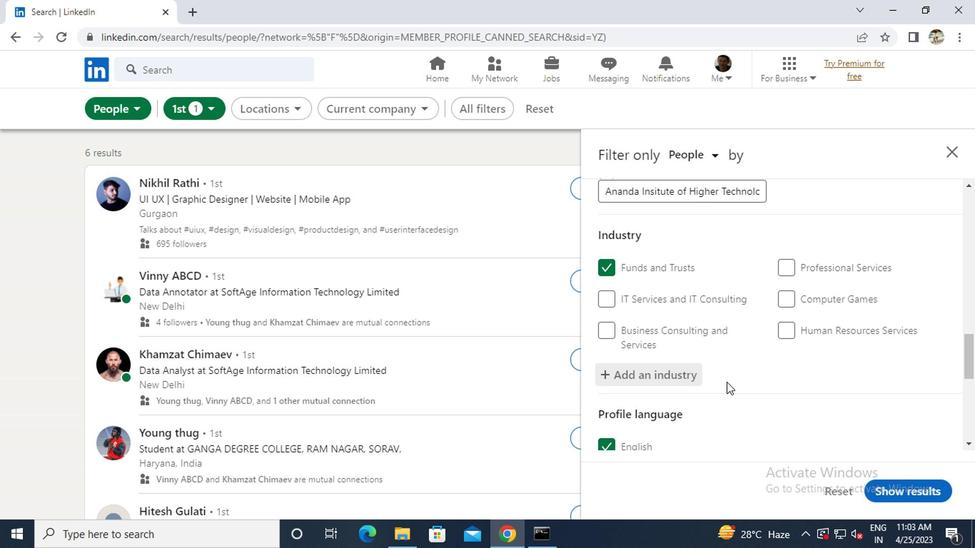 
Action: Mouse scrolled (726, 381) with delta (0, -1)
Screenshot: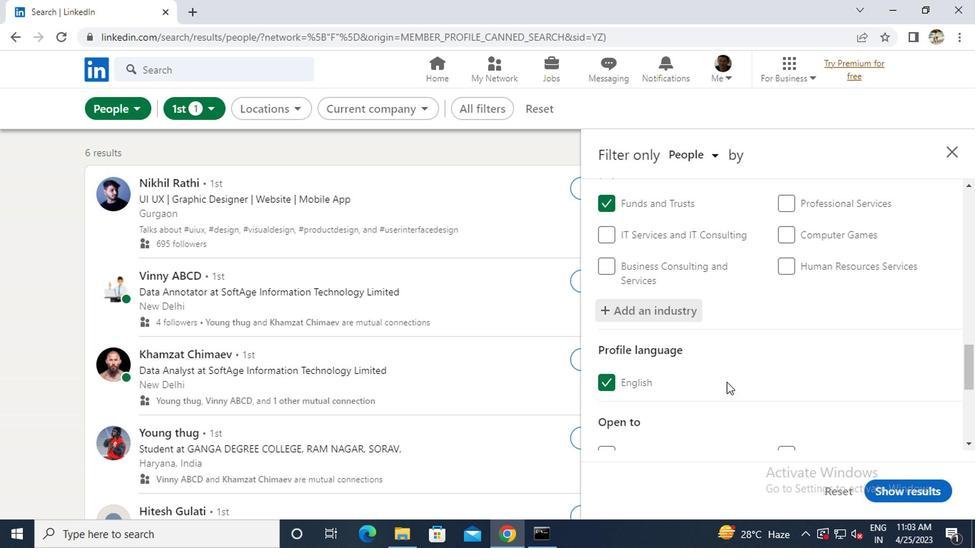 
Action: Mouse scrolled (726, 381) with delta (0, -1)
Screenshot: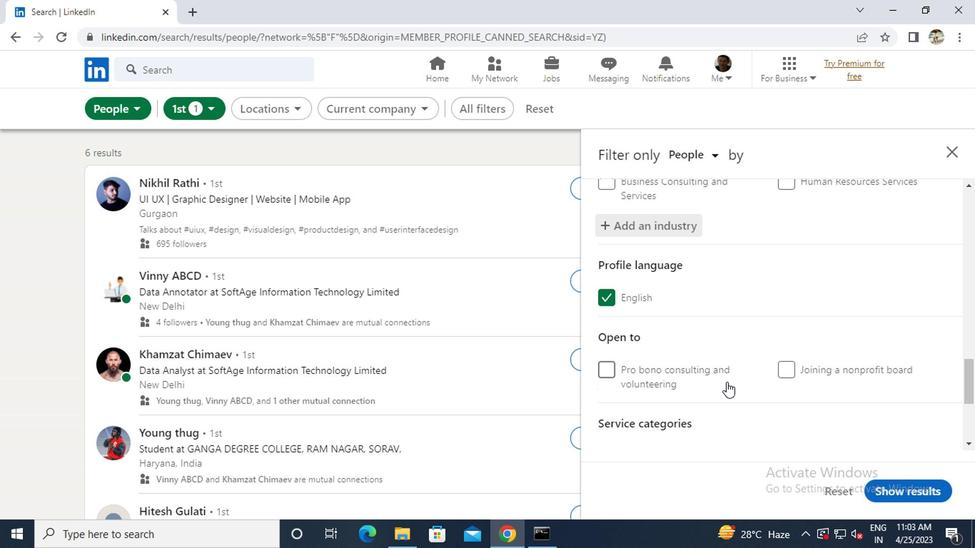 
Action: Mouse moved to (672, 390)
Screenshot: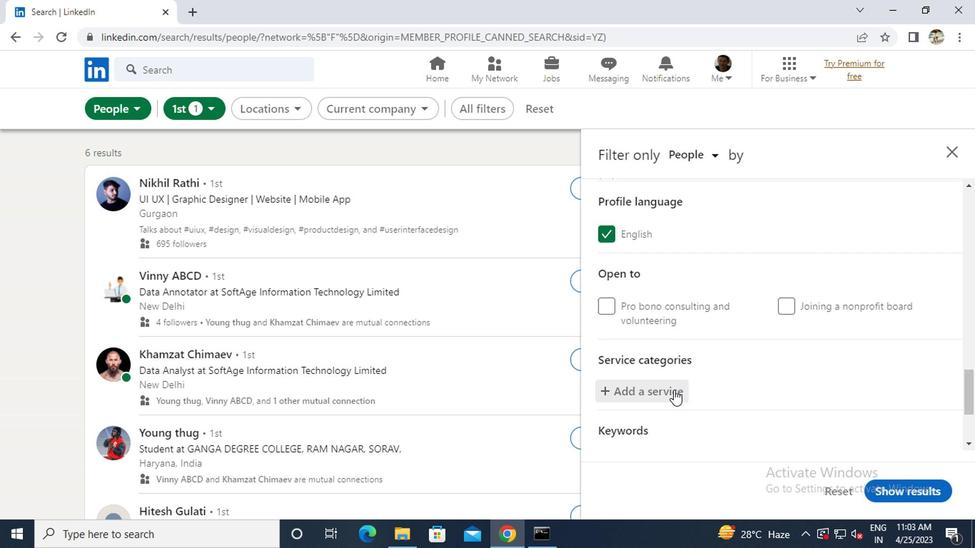 
Action: Mouse pressed left at (672, 390)
Screenshot: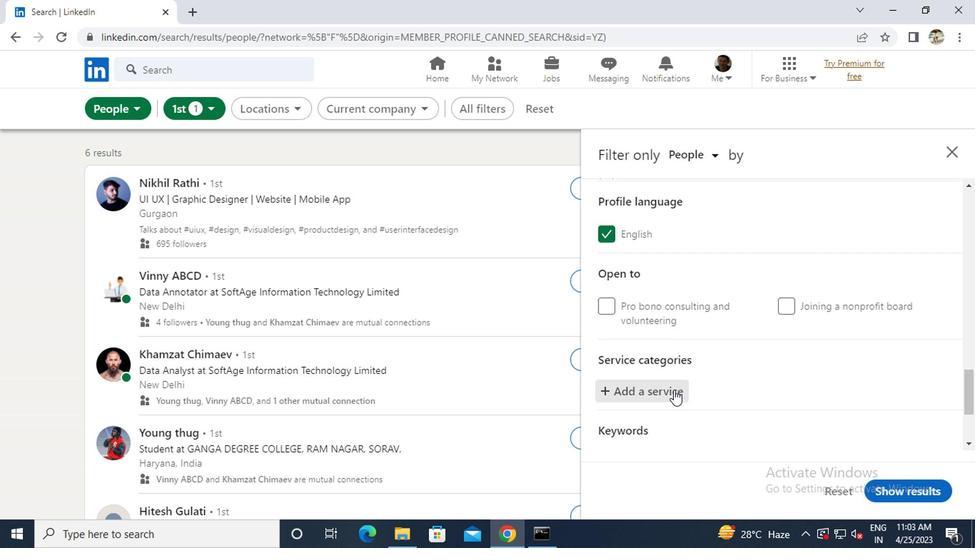 
Action: Key pressed <Key.caps_lock>B<Key.caps_lock>ARTENDING
Screenshot: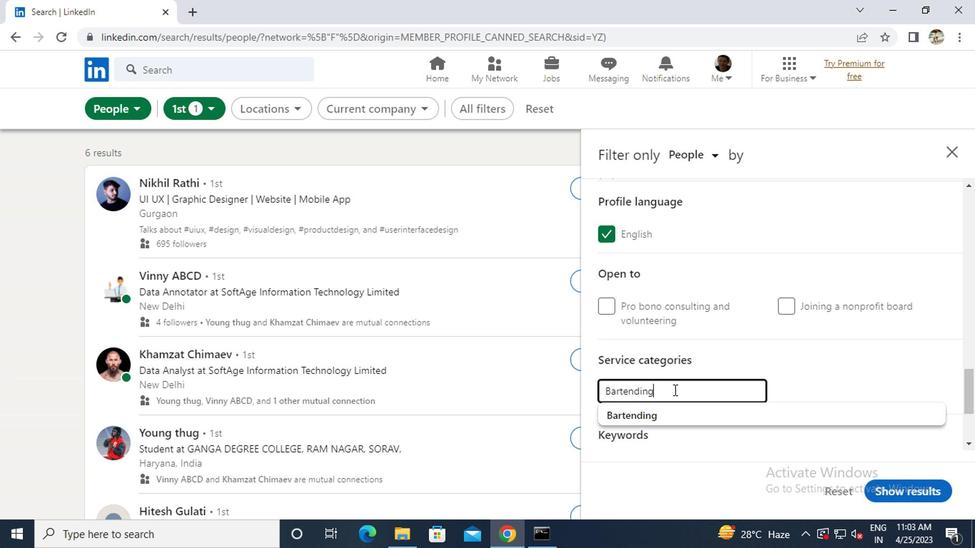 
Action: Mouse moved to (645, 408)
Screenshot: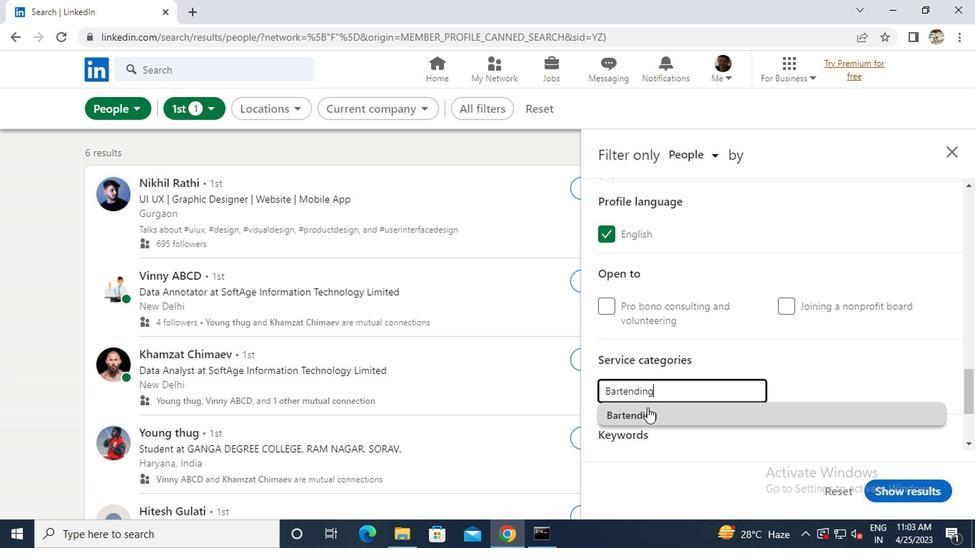 
Action: Mouse pressed left at (645, 408)
Screenshot: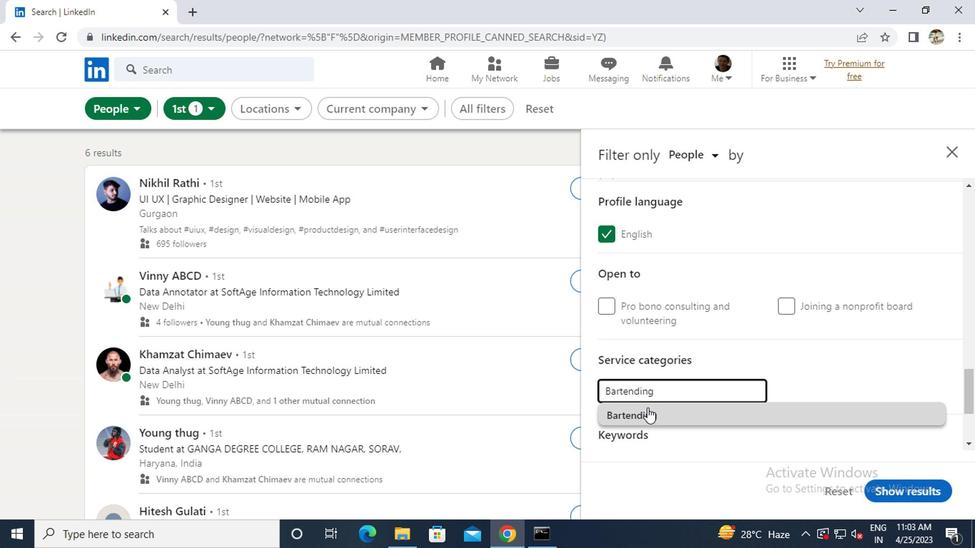 
Action: Mouse scrolled (645, 408) with delta (0, 0)
Screenshot: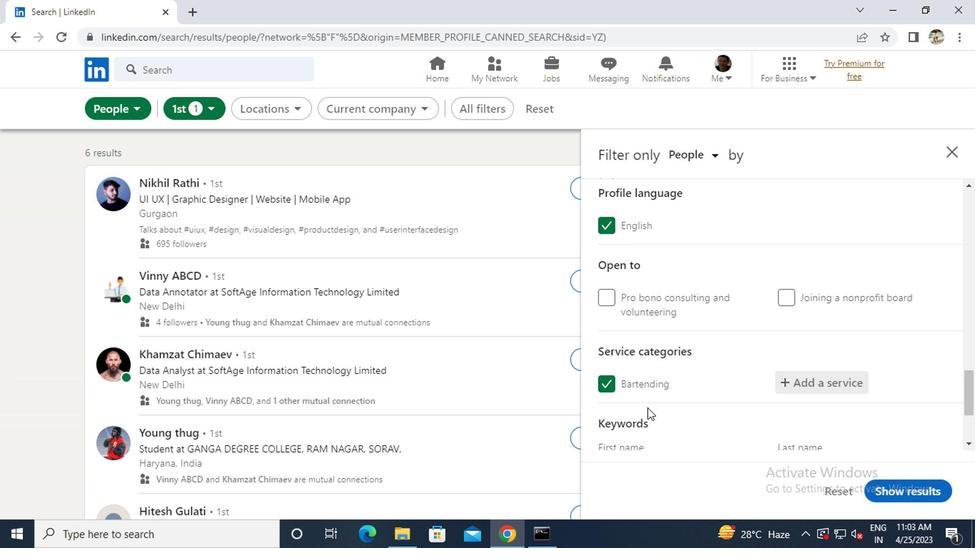 
Action: Mouse scrolled (645, 408) with delta (0, 0)
Screenshot: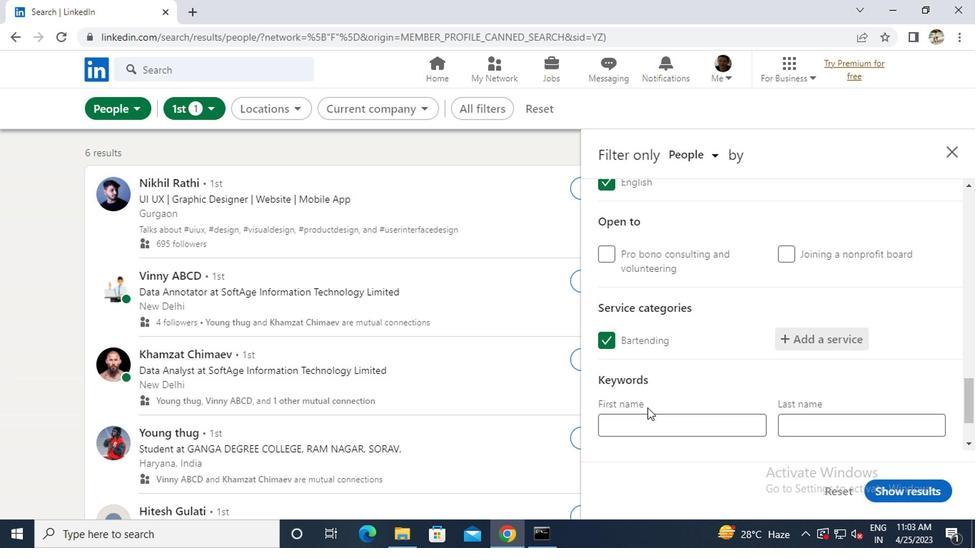 
Action: Mouse moved to (654, 389)
Screenshot: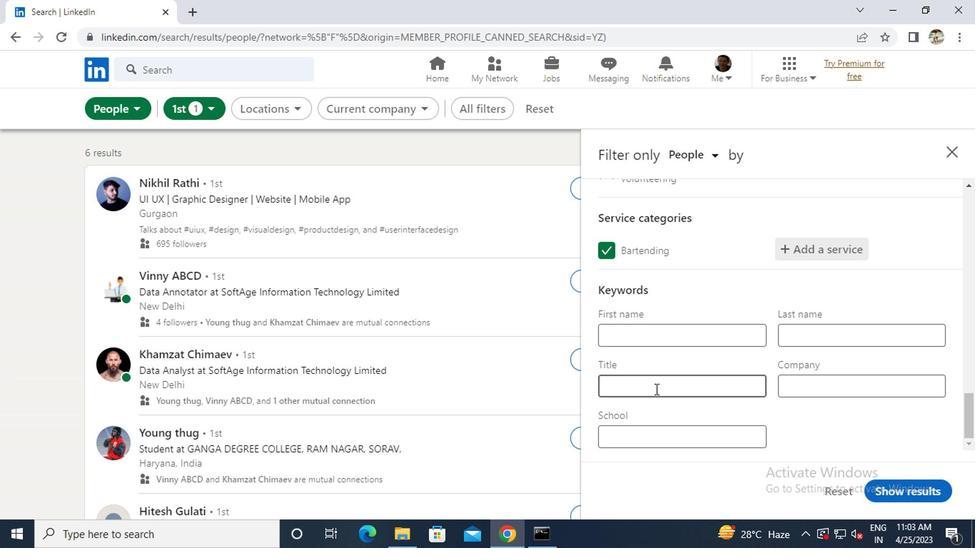 
Action: Mouse pressed left at (654, 389)
Screenshot: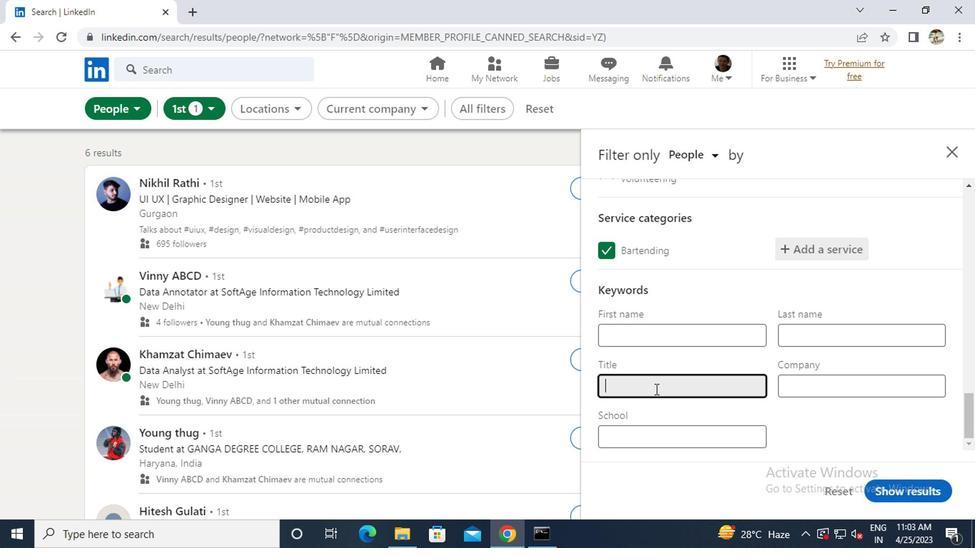 
Action: Key pressed <Key.caps_lock>S<Key.caps_lock>TORE<Key.space><Key.caps_lock>M<Key.caps_lock>ANAGER<Key.enter>
Screenshot: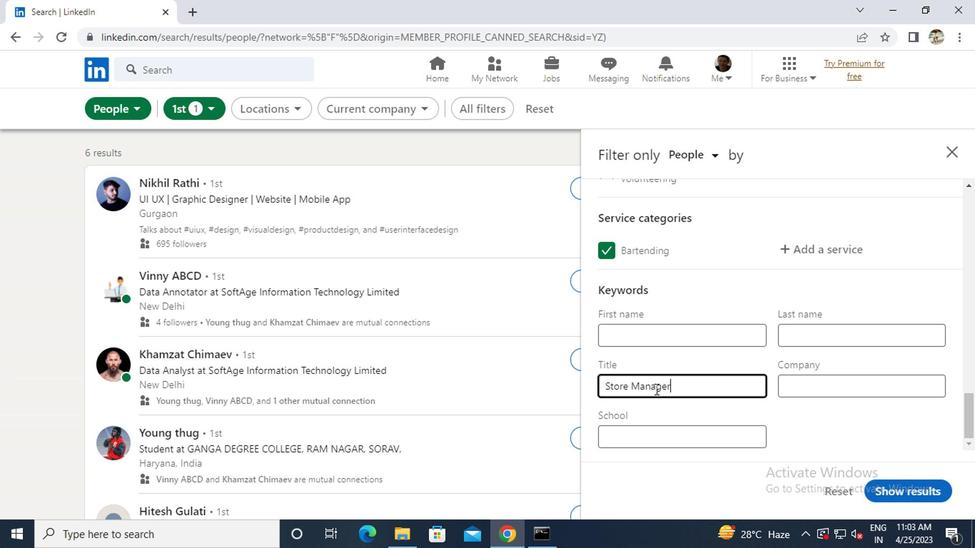 
Action: Mouse moved to (897, 491)
Screenshot: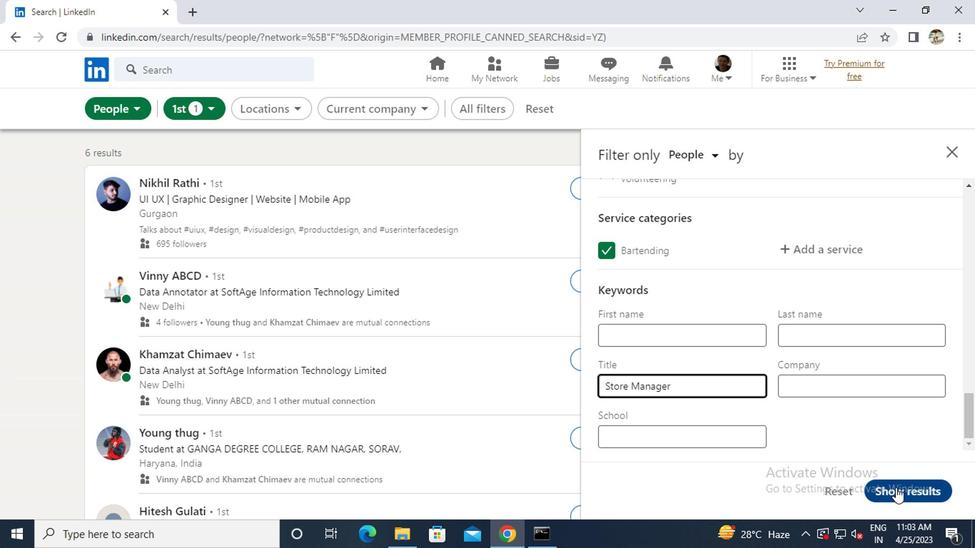 
Action: Mouse pressed left at (897, 491)
Screenshot: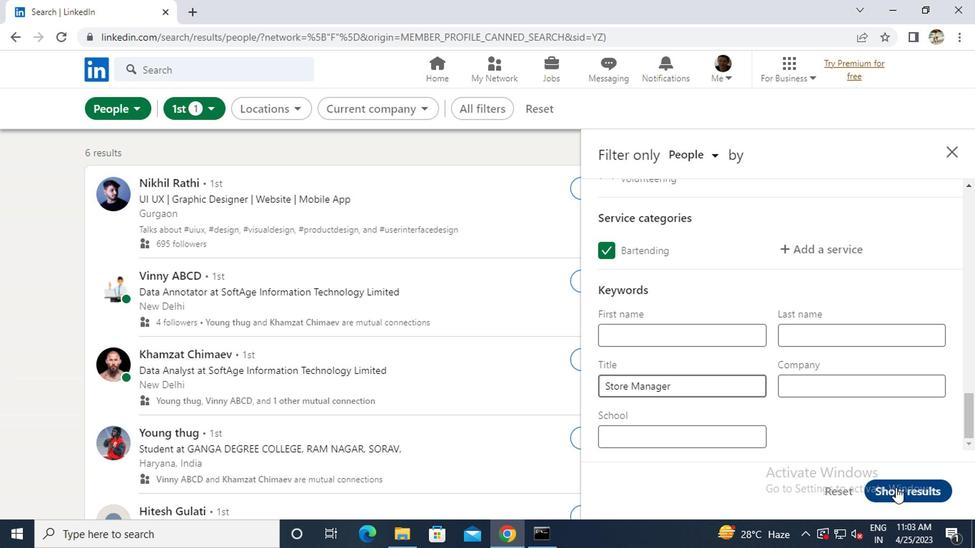 
